Task: Look for space in Tavernes de la Valldigna, Spain from 17th June, 2023 to 21st June, 2023 for 2 adults in price range Rs.7000 to Rs.12000. Place can be private room with 1  bedroom having 2 beds and 1 bathroom. Property type can be house, flat, guest house. Amenities needed are: wifi. Booking option can be shelf check-in. Required host language is English.
Action: Mouse moved to (298, 159)
Screenshot: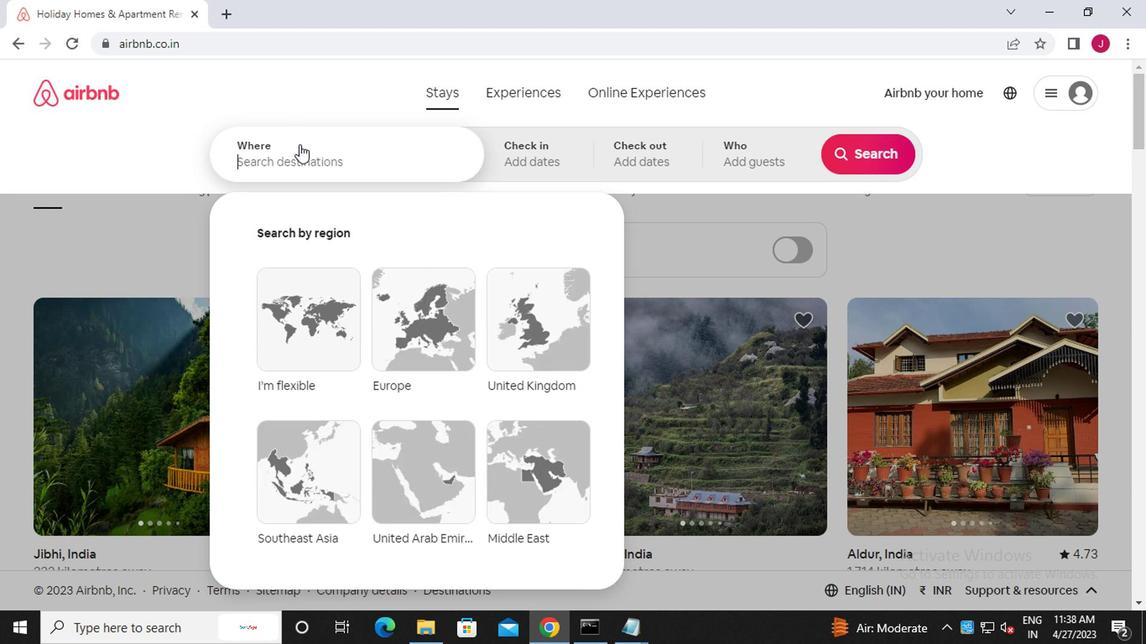 
Action: Mouse pressed left at (298, 159)
Screenshot: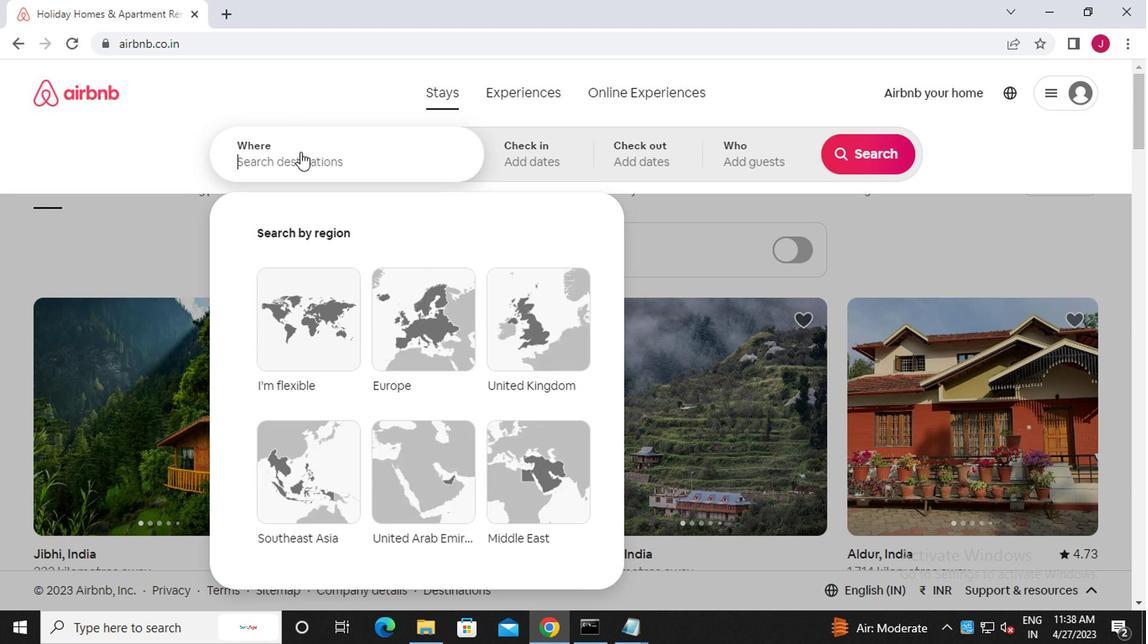 
Action: Mouse moved to (299, 160)
Screenshot: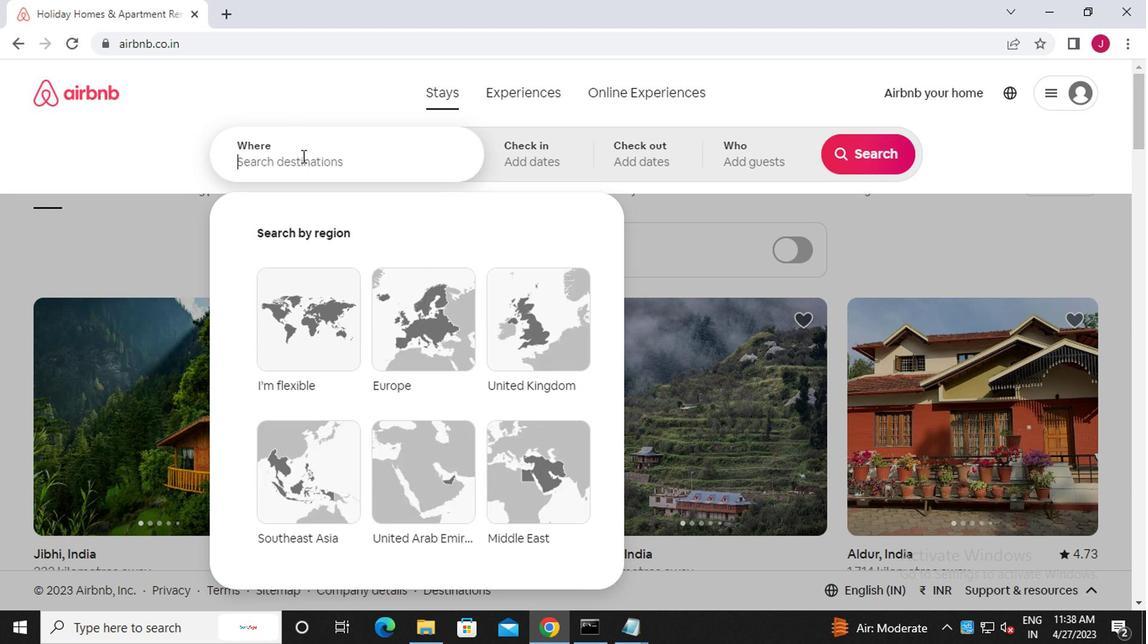 
Action: Key pressed t<Key.caps_lock>avernes<Key.space>de<Key.space><Key.caps_lock>l<Key.caps_lock>a<Key.space>v<Key.caps_lock>alldigna
Screenshot: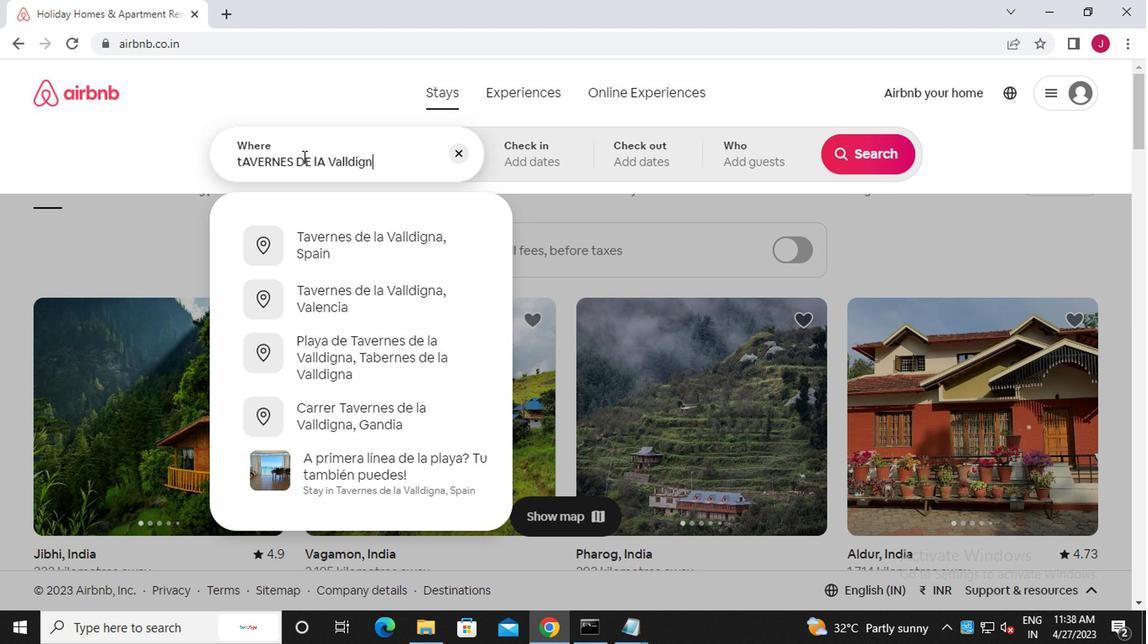 
Action: Mouse moved to (360, 292)
Screenshot: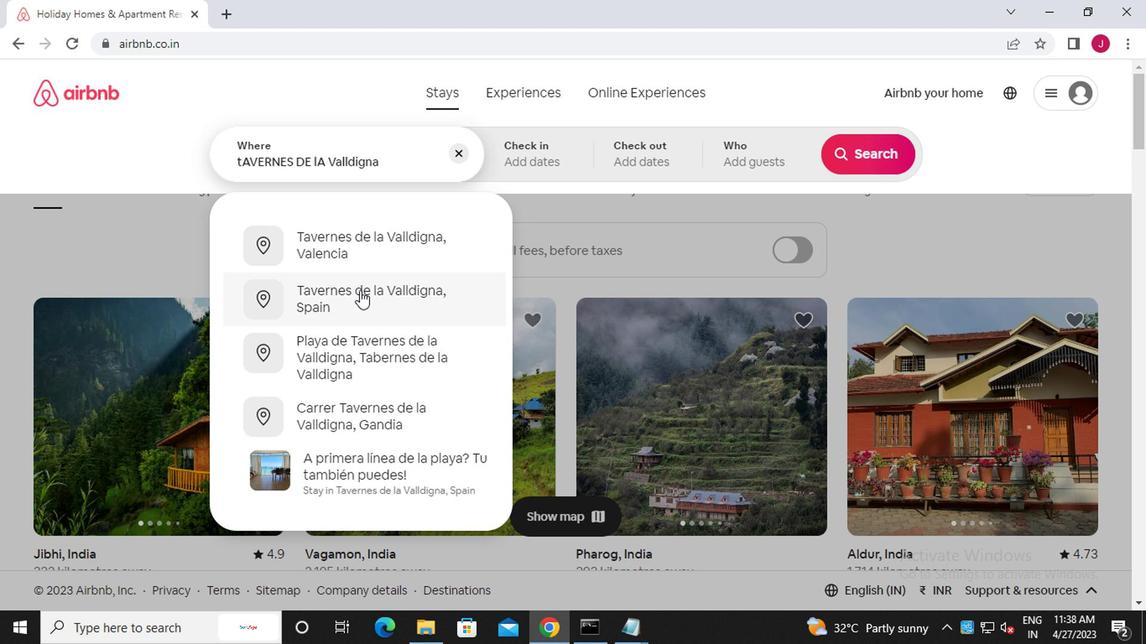 
Action: Mouse pressed left at (360, 292)
Screenshot: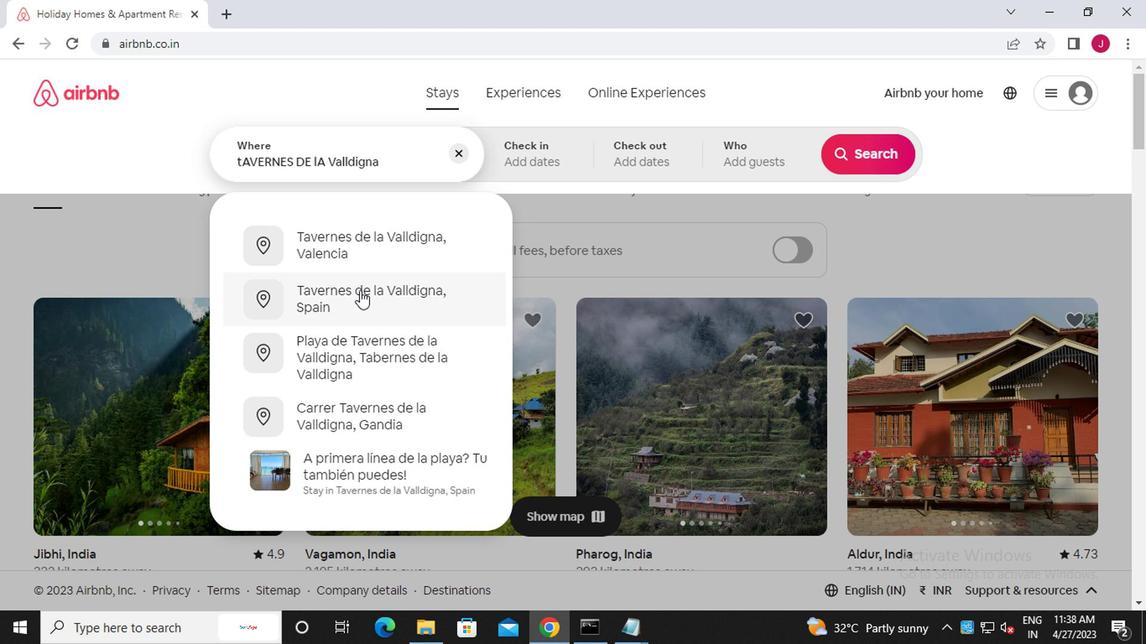 
Action: Mouse moved to (859, 293)
Screenshot: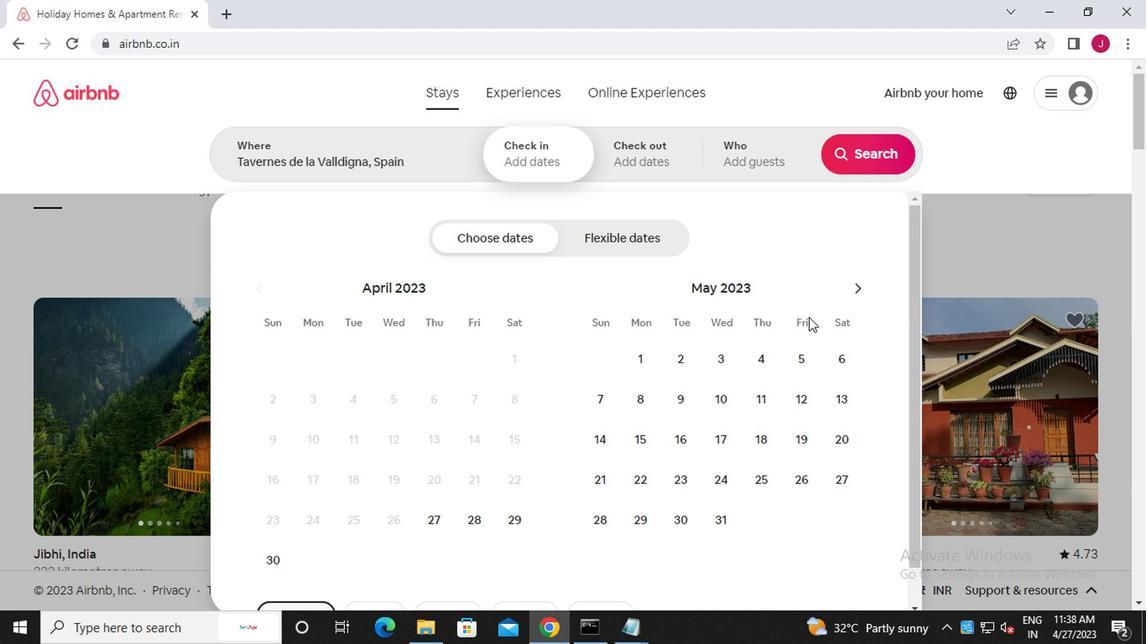 
Action: Mouse pressed left at (859, 293)
Screenshot: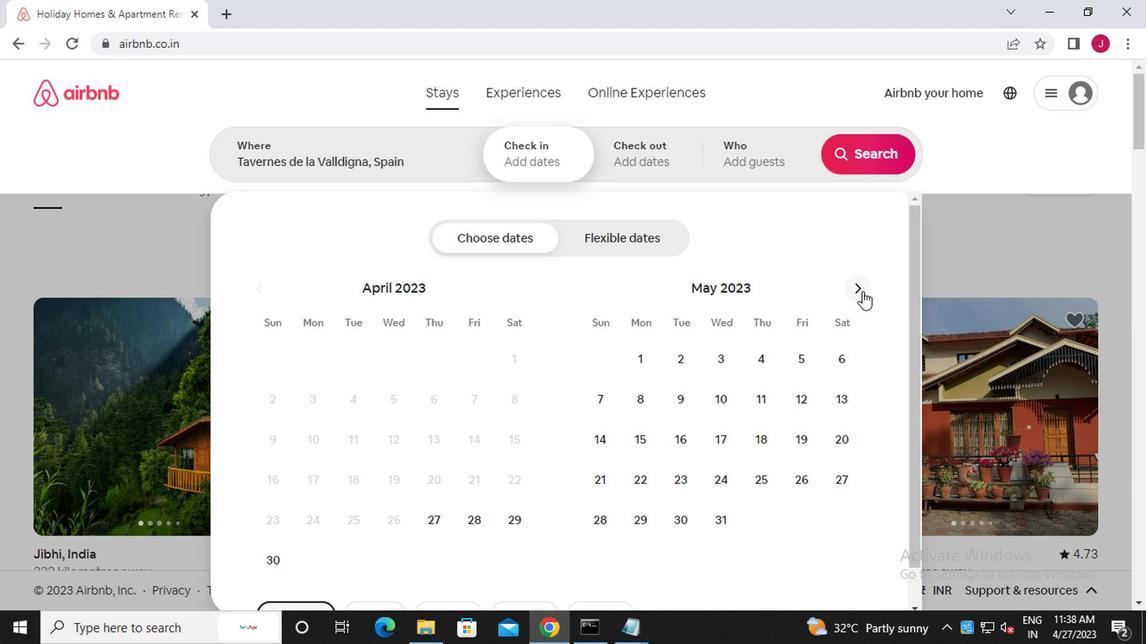 
Action: Mouse moved to (833, 439)
Screenshot: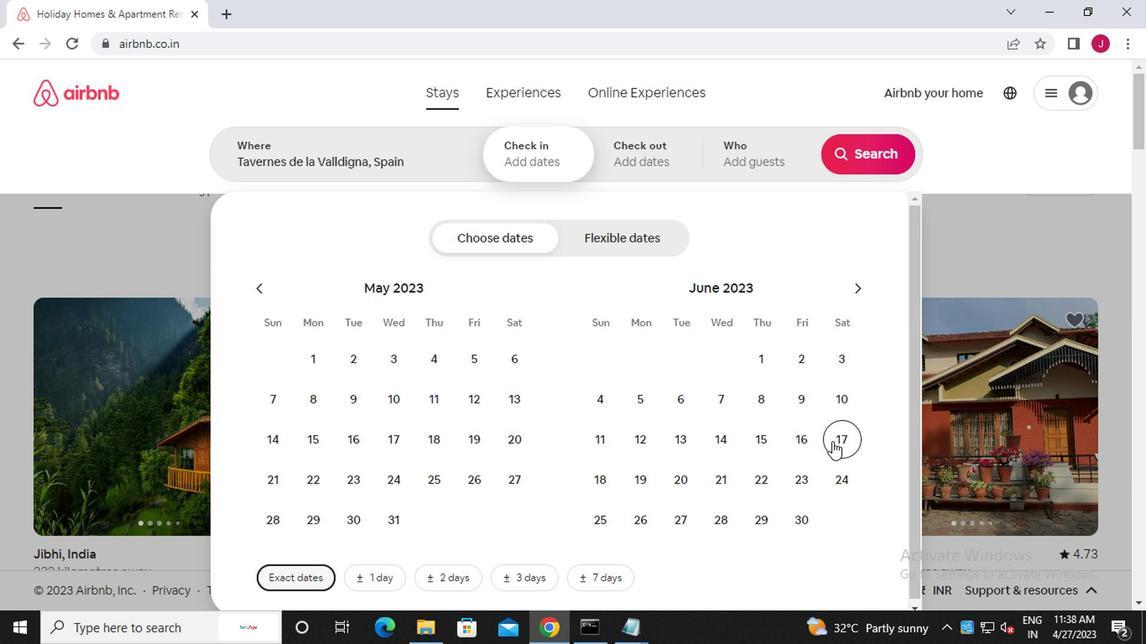 
Action: Mouse pressed left at (833, 439)
Screenshot: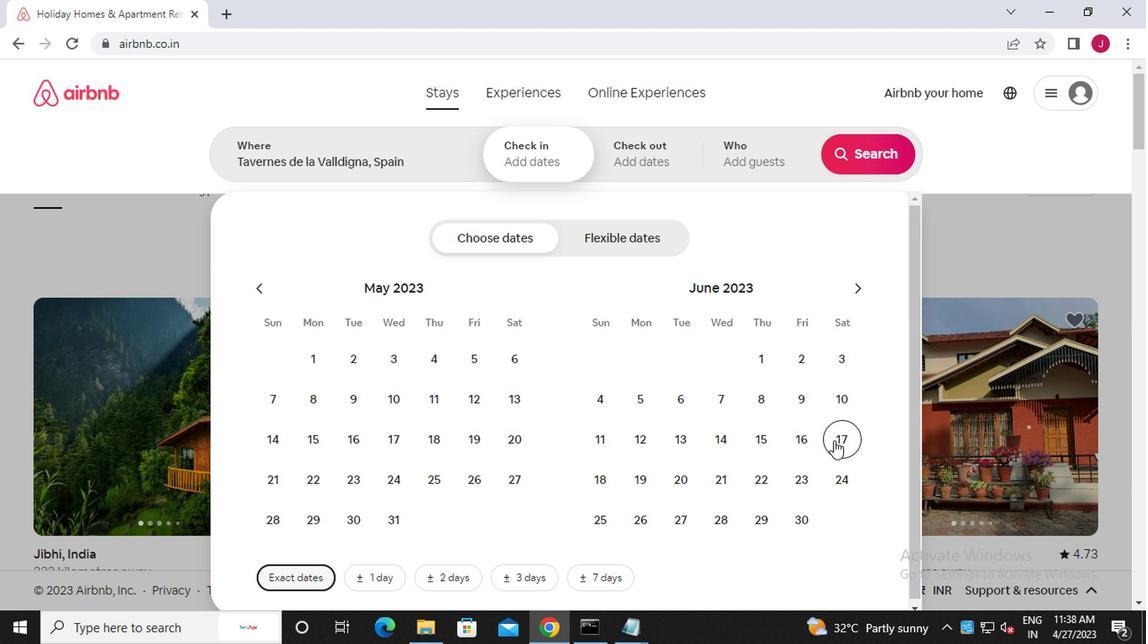 
Action: Mouse moved to (711, 485)
Screenshot: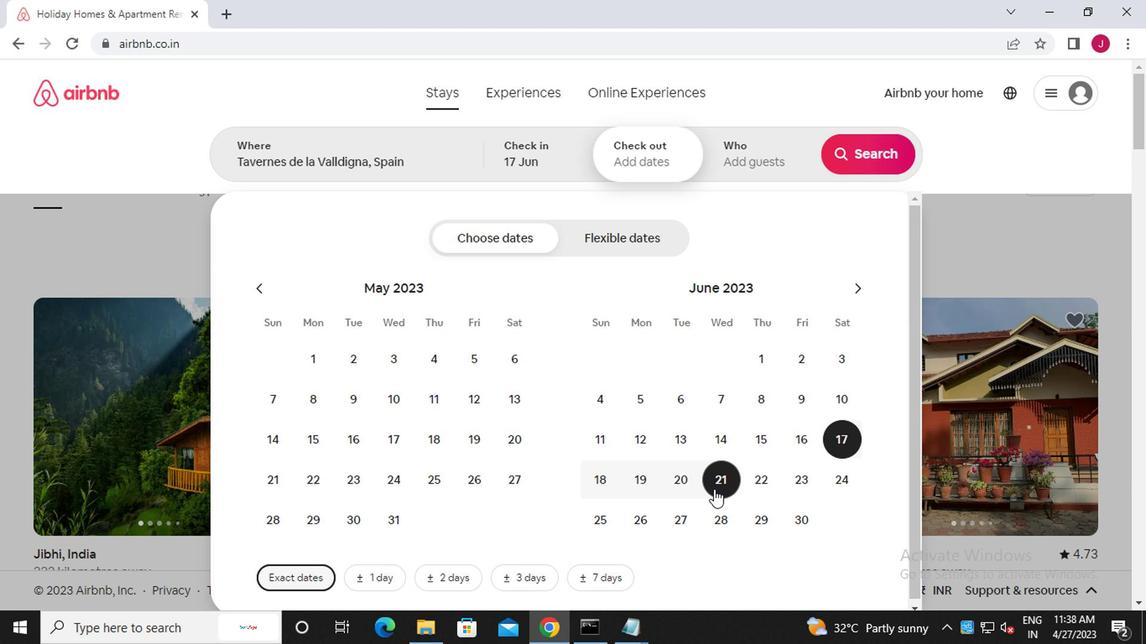 
Action: Mouse pressed left at (711, 485)
Screenshot: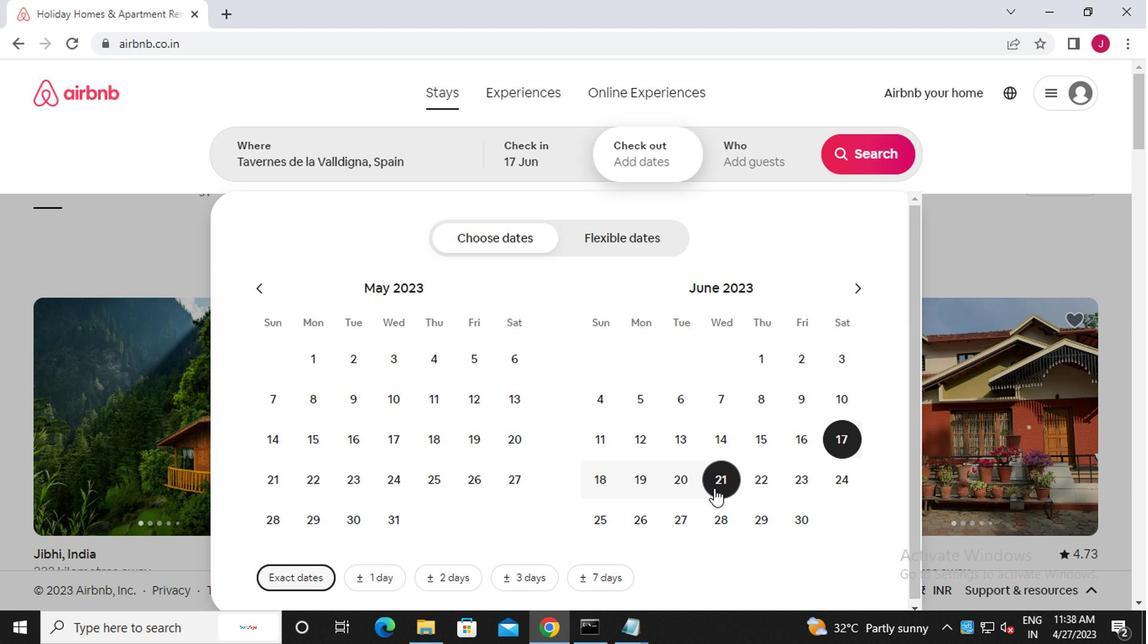 
Action: Mouse moved to (754, 157)
Screenshot: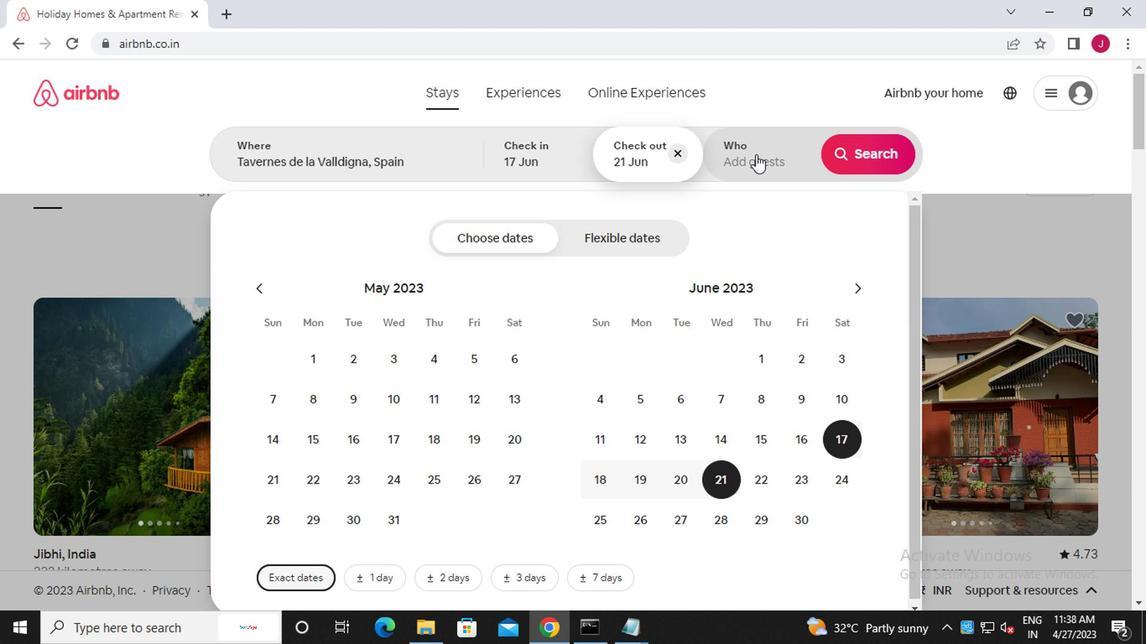 
Action: Mouse pressed left at (754, 157)
Screenshot: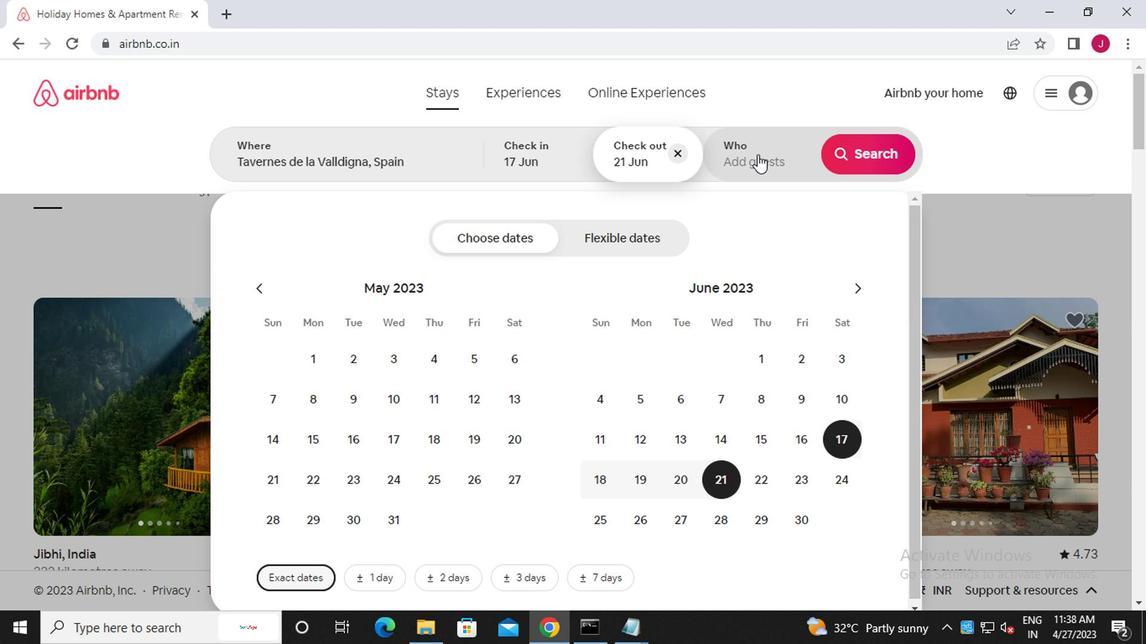 
Action: Mouse moved to (863, 245)
Screenshot: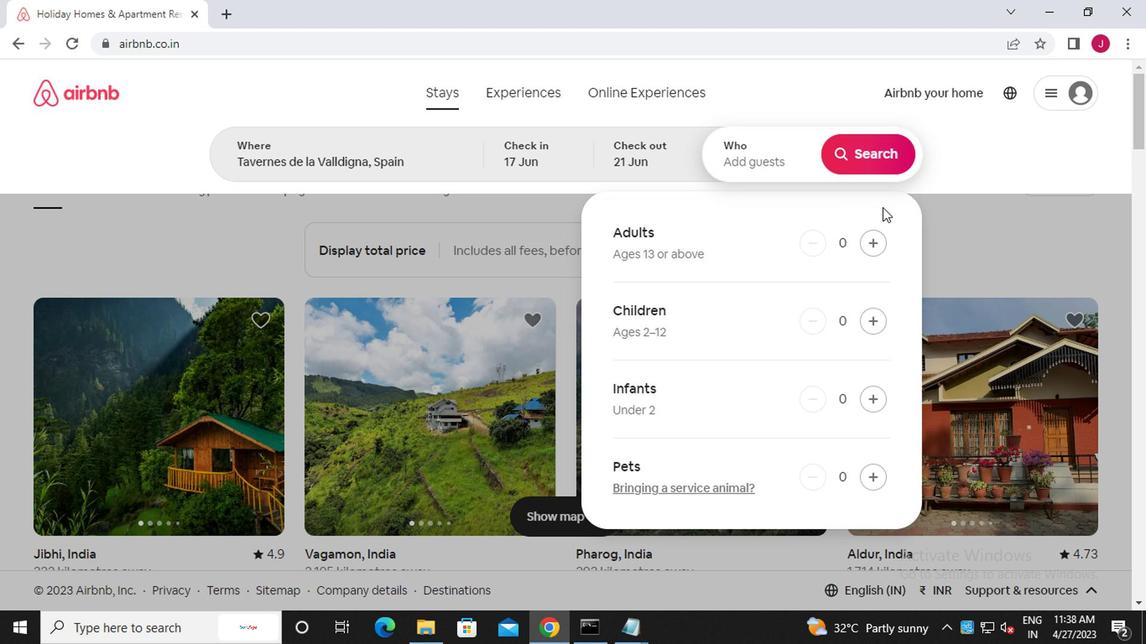 
Action: Mouse pressed left at (863, 245)
Screenshot: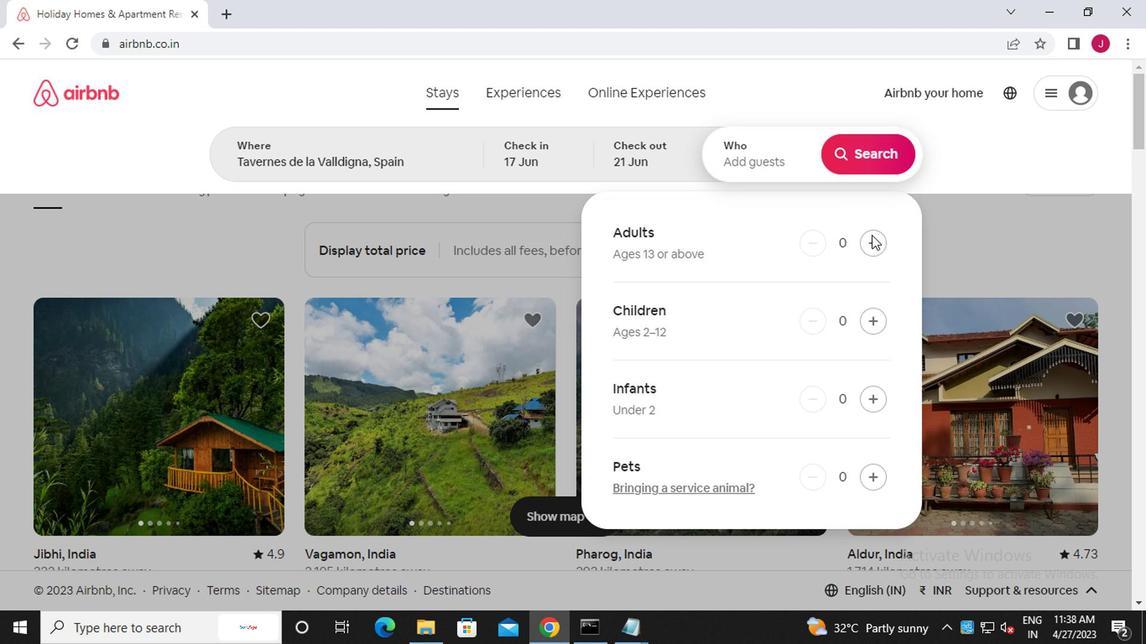 
Action: Mouse moved to (864, 246)
Screenshot: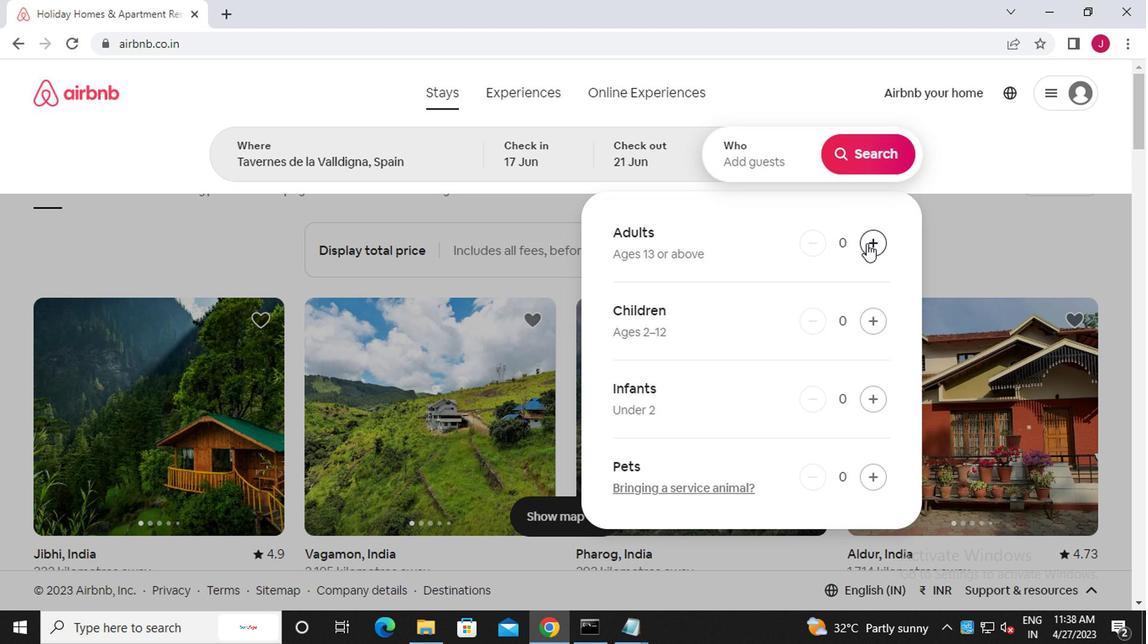 
Action: Mouse pressed left at (864, 246)
Screenshot: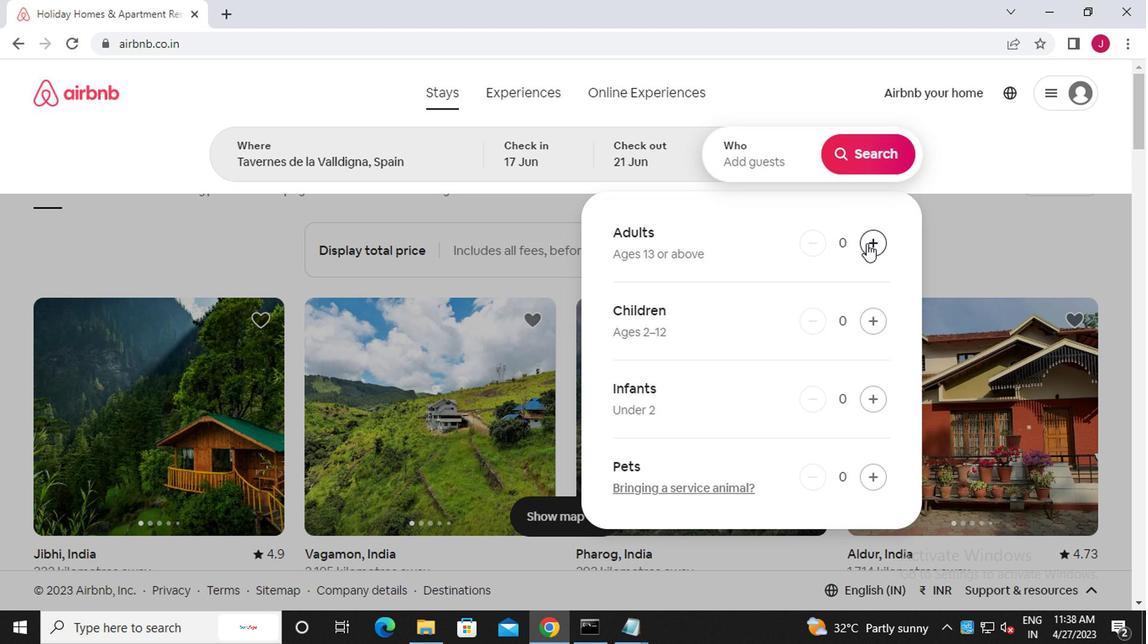 
Action: Mouse moved to (872, 155)
Screenshot: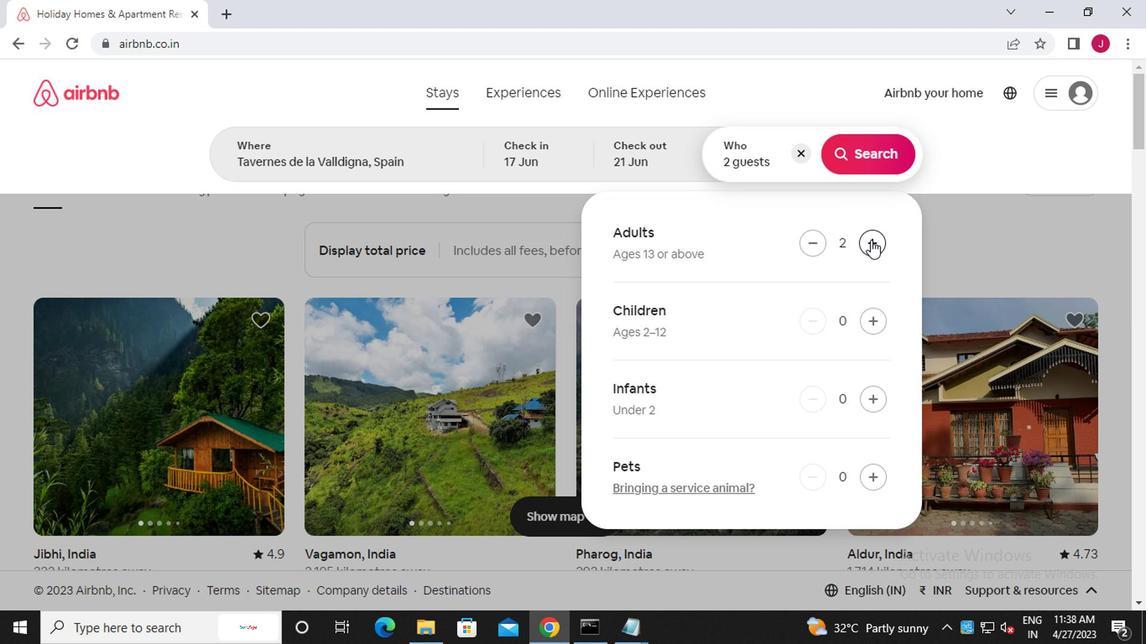 
Action: Mouse pressed left at (872, 155)
Screenshot: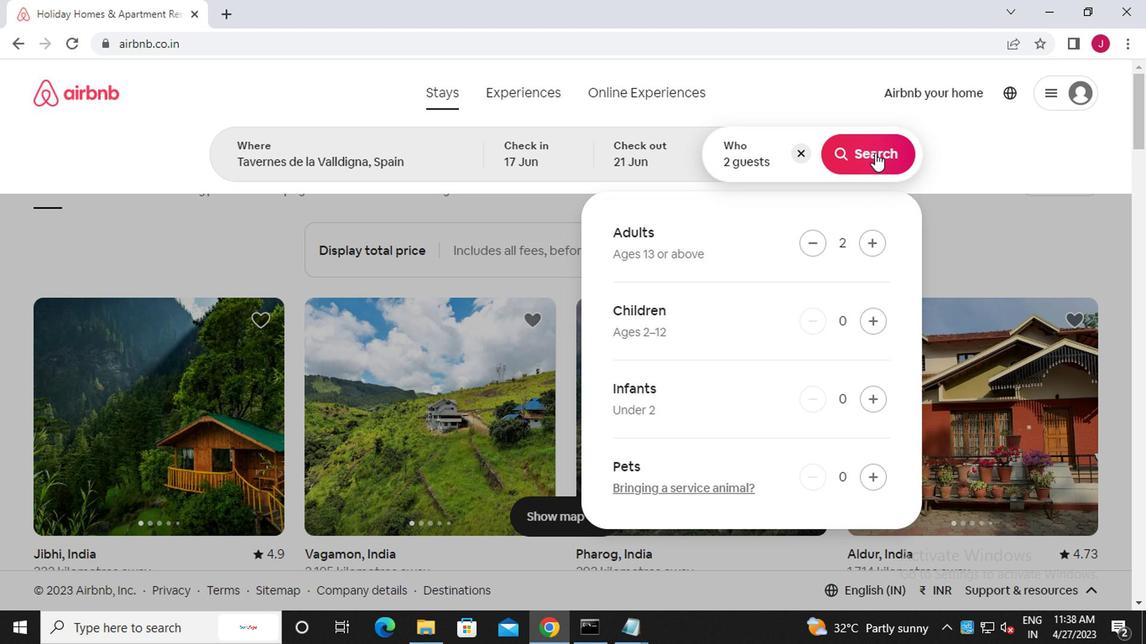 
Action: Mouse moved to (1070, 166)
Screenshot: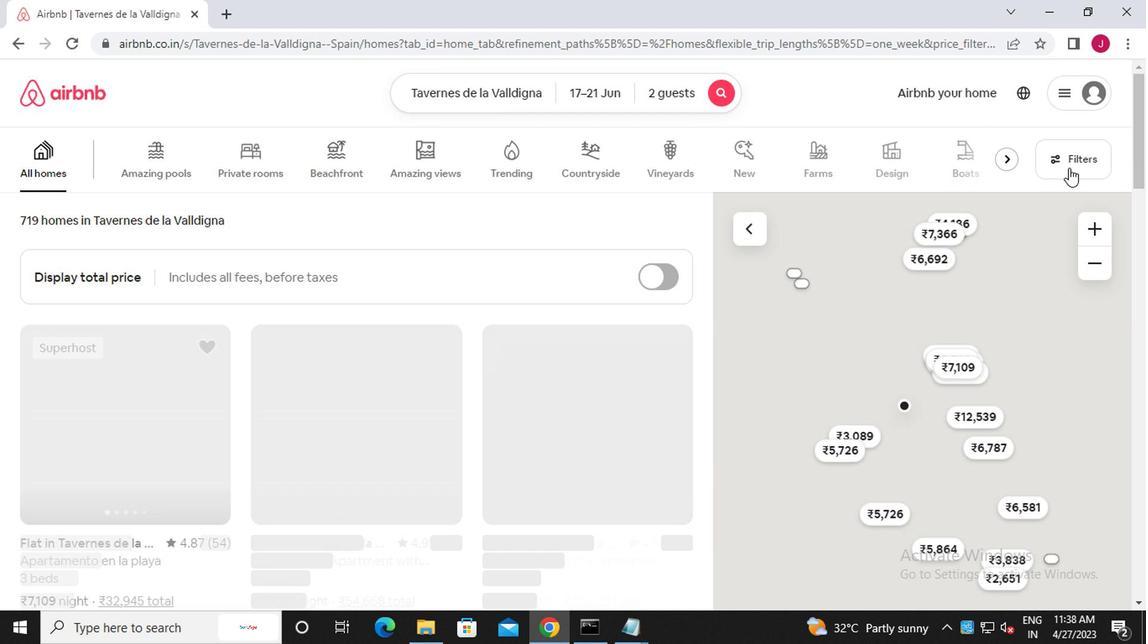 
Action: Mouse pressed left at (1070, 166)
Screenshot: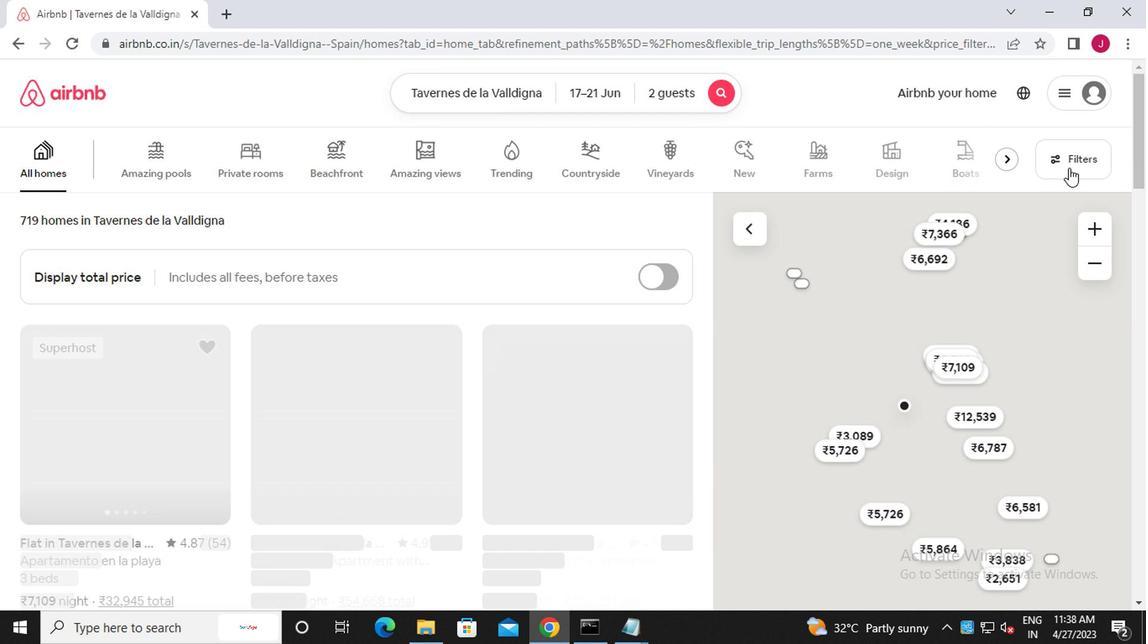 
Action: Mouse moved to (424, 370)
Screenshot: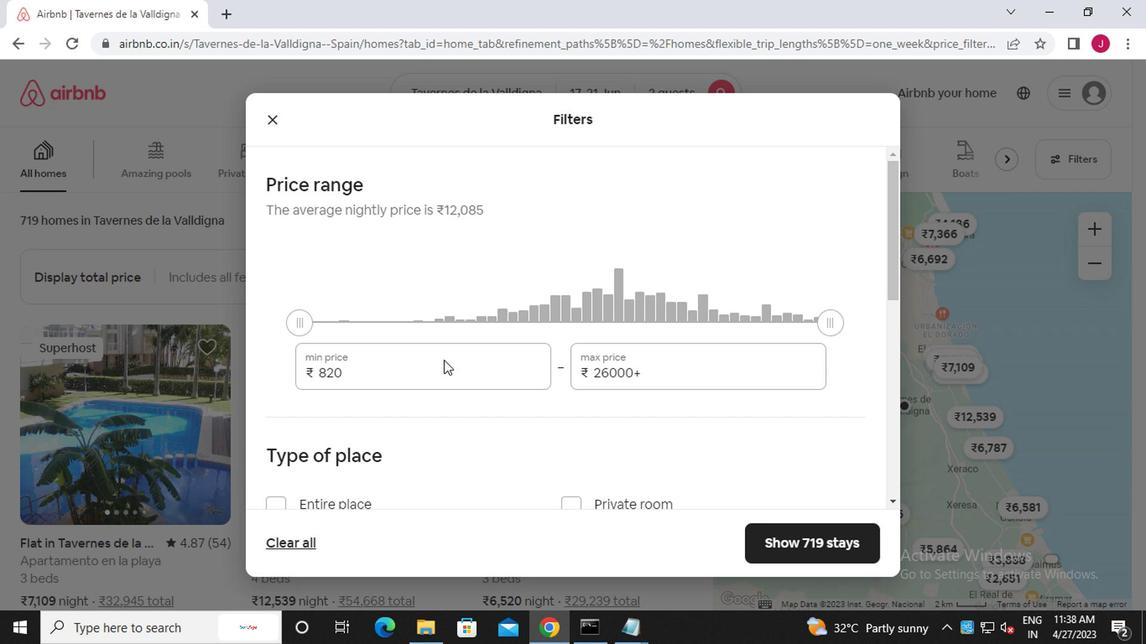 
Action: Mouse pressed left at (424, 370)
Screenshot: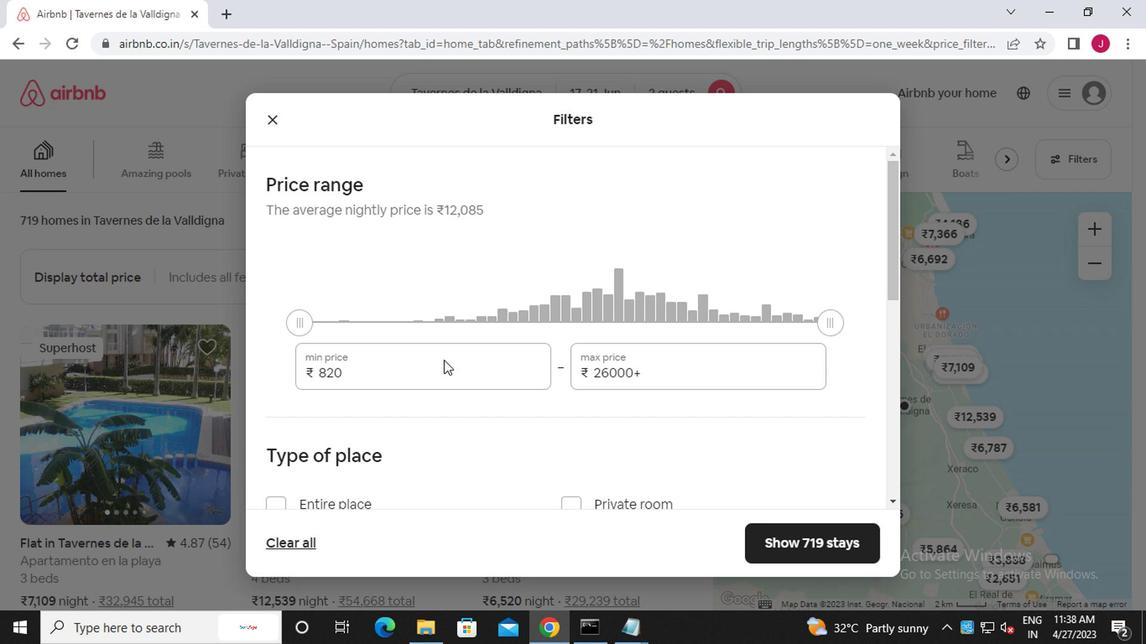 
Action: Mouse moved to (423, 371)
Screenshot: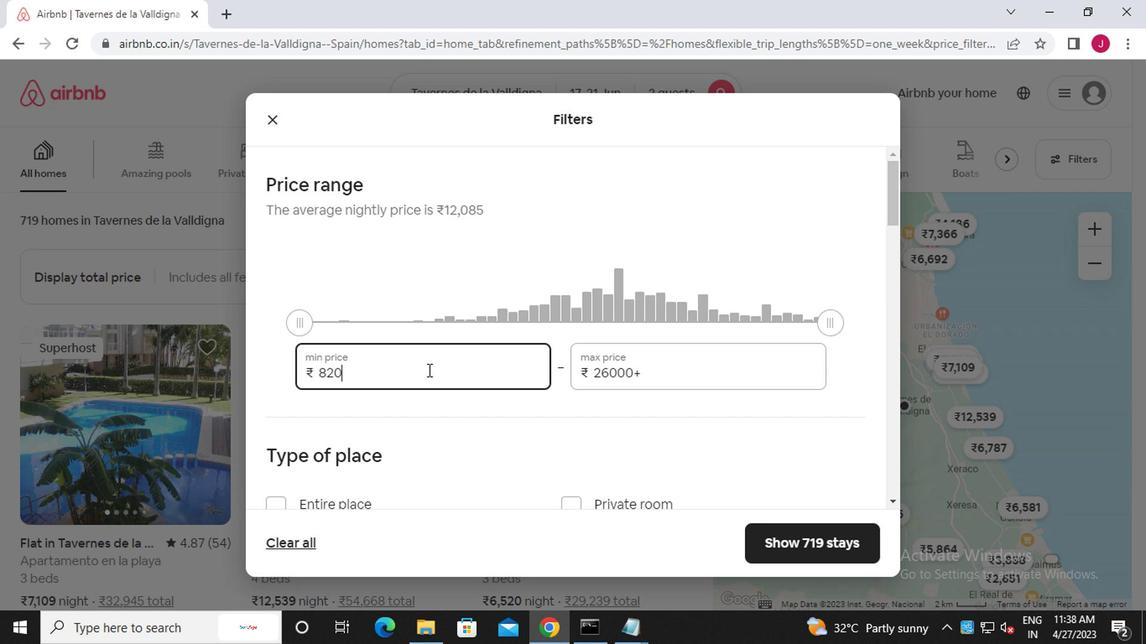
Action: Key pressed <Key.backspace><Key.backspace><Key.backspace><<103>><<96>><<96>><<96>>
Screenshot: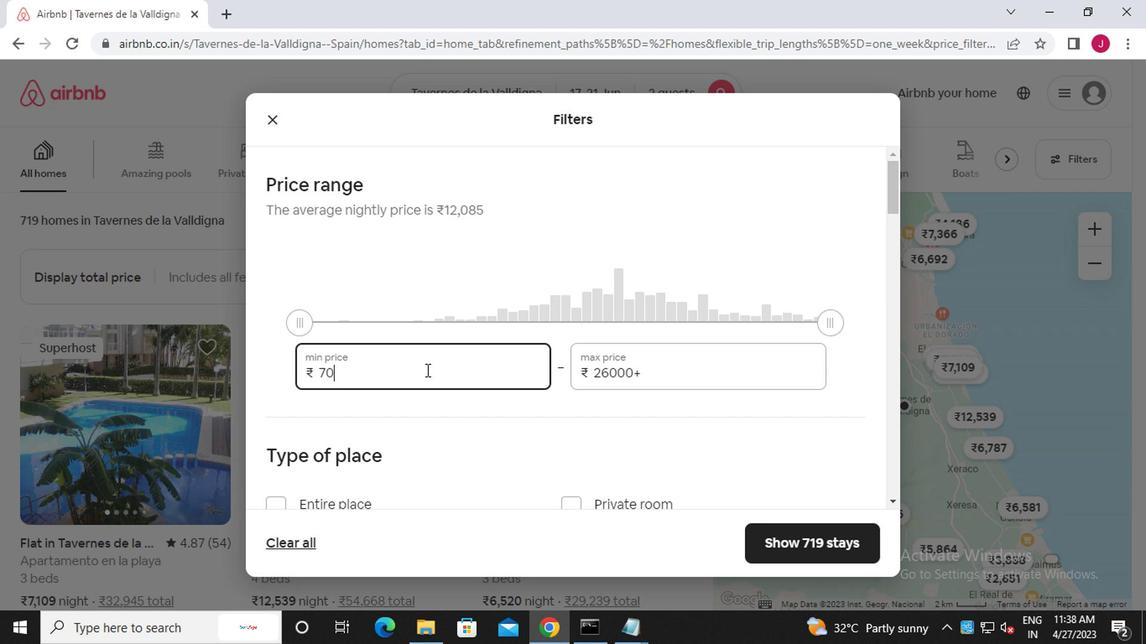 
Action: Mouse moved to (682, 366)
Screenshot: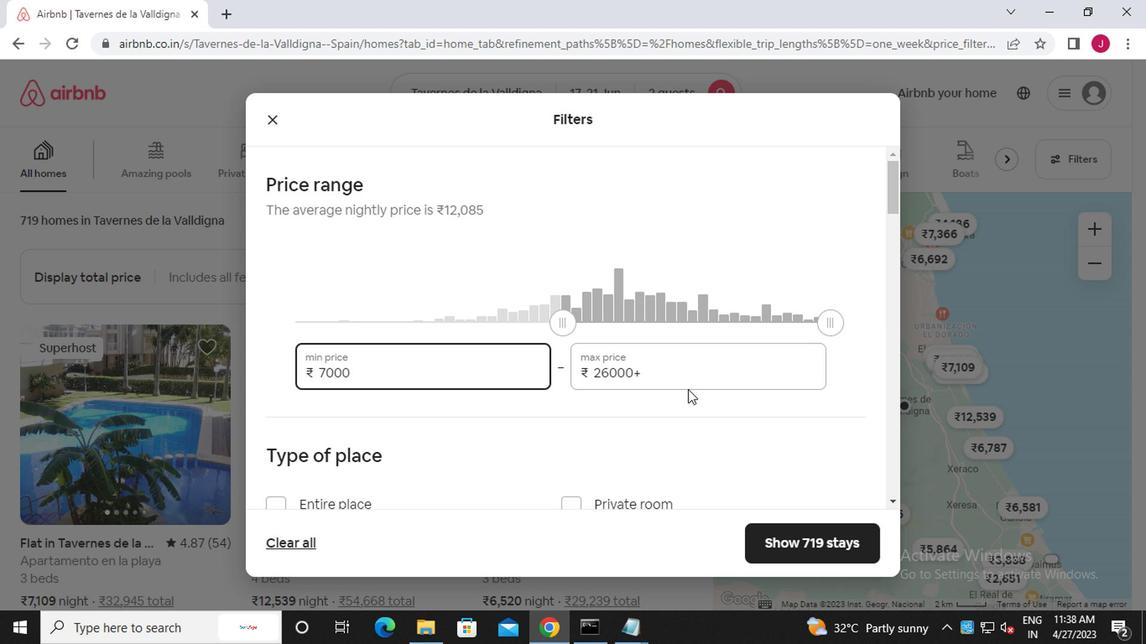 
Action: Mouse pressed left at (682, 366)
Screenshot: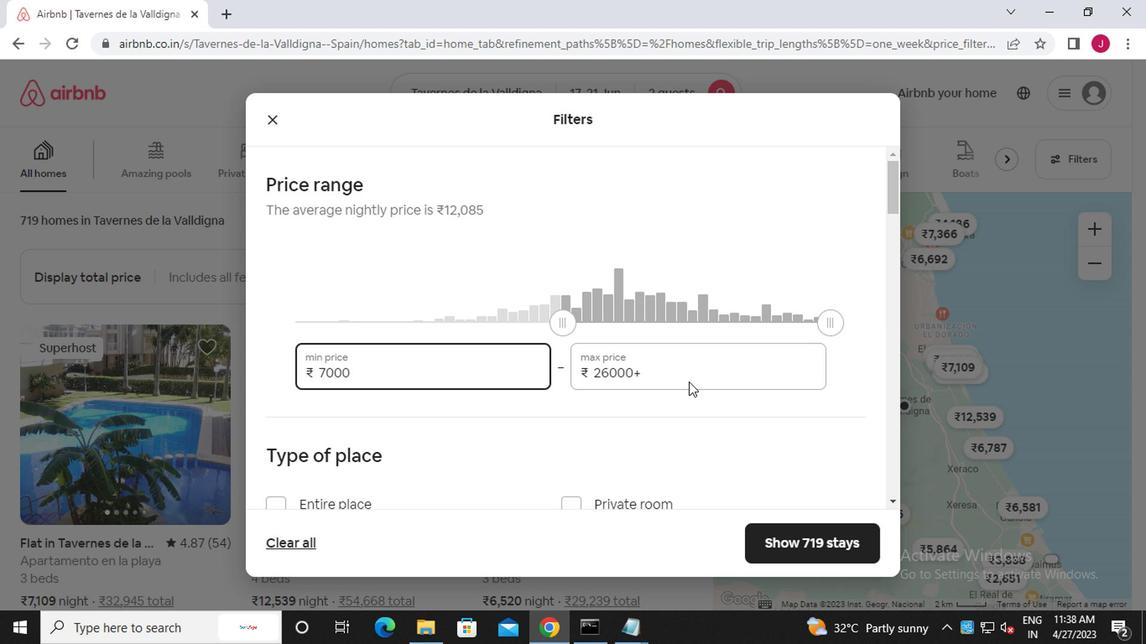 
Action: Key pressed <Key.backspace><Key.backspace><Key.backspace><Key.backspace><Key.backspace><Key.backspace><Key.backspace><Key.backspace><Key.backspace><Key.backspace><Key.backspace><Key.backspace><Key.backspace><<97>><<98>><<96>><<96>><<96>>
Screenshot: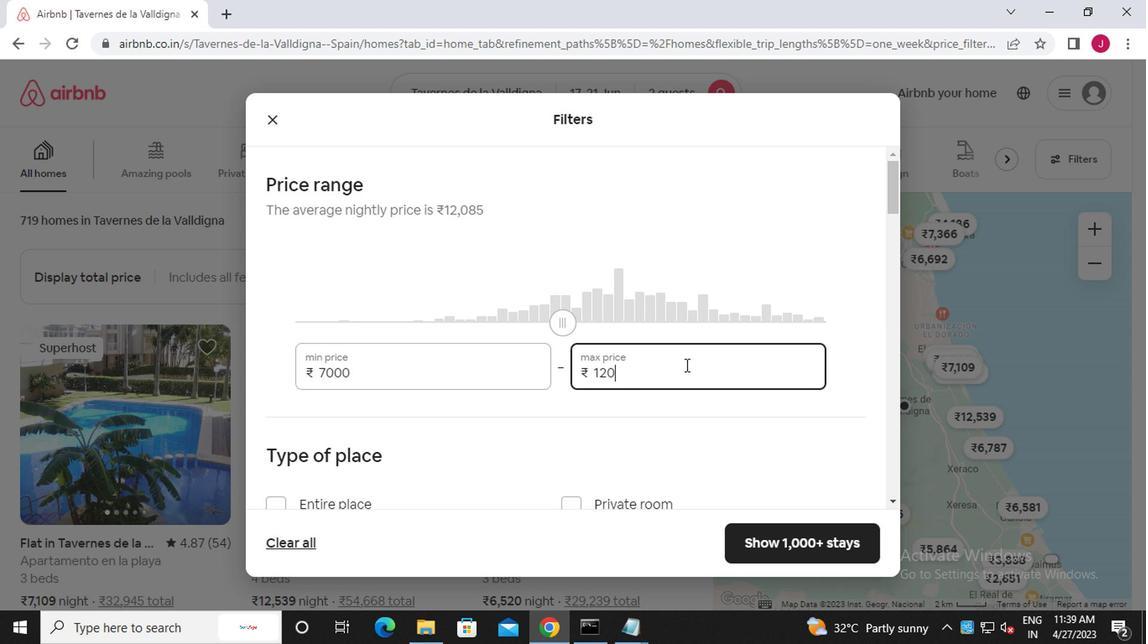 
Action: Mouse scrolled (682, 365) with delta (0, 0)
Screenshot: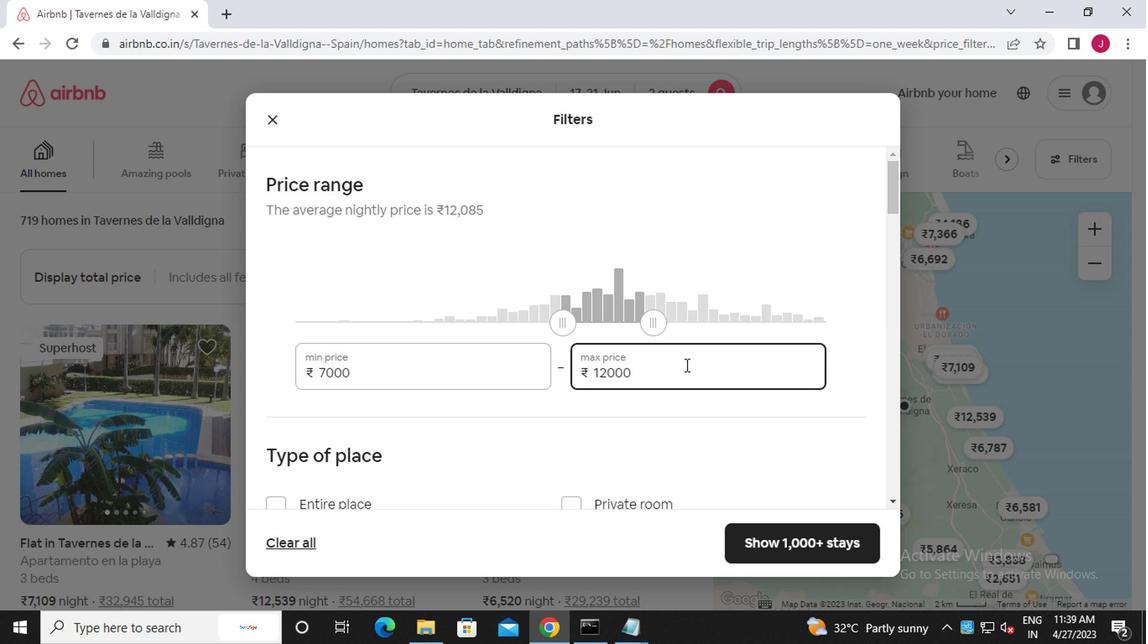 
Action: Mouse scrolled (682, 365) with delta (0, 0)
Screenshot: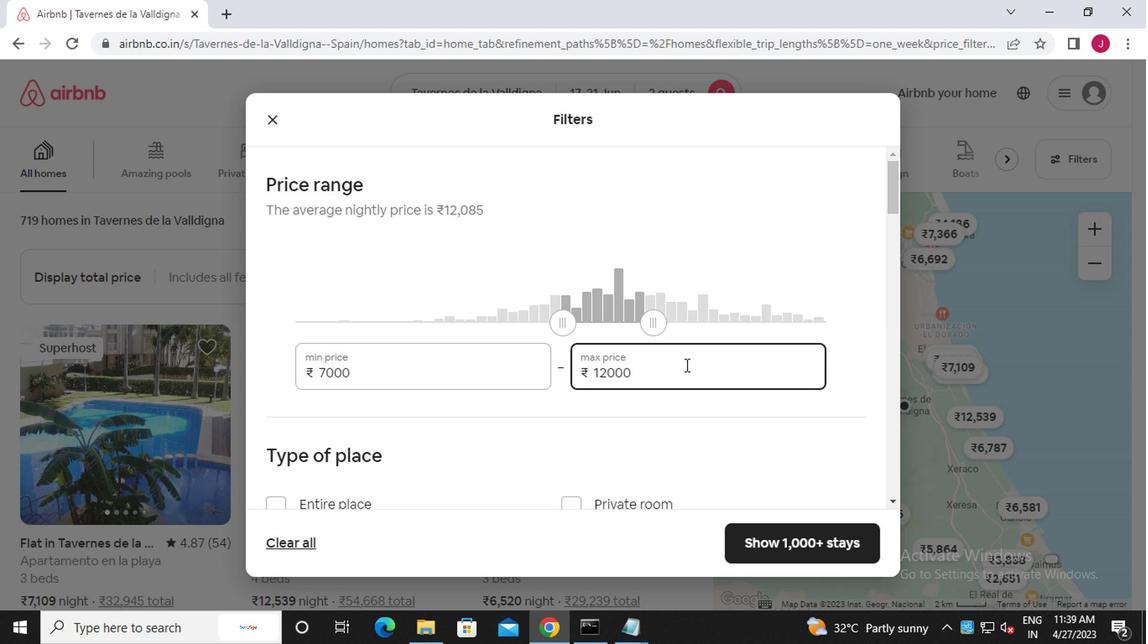 
Action: Mouse scrolled (682, 365) with delta (0, 0)
Screenshot: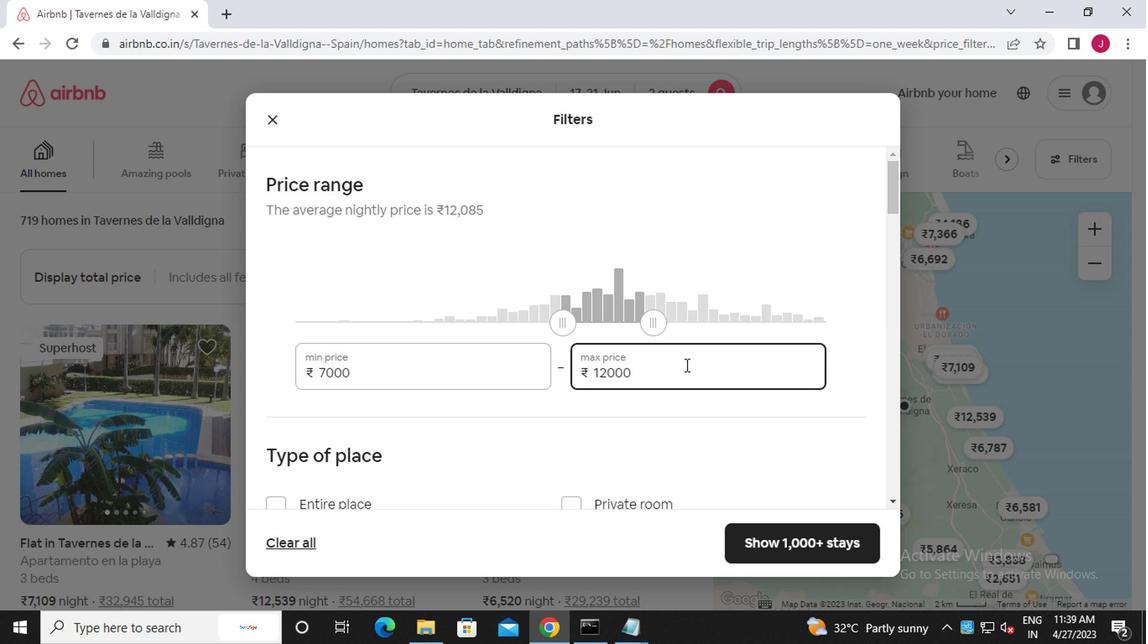 
Action: Mouse moved to (581, 257)
Screenshot: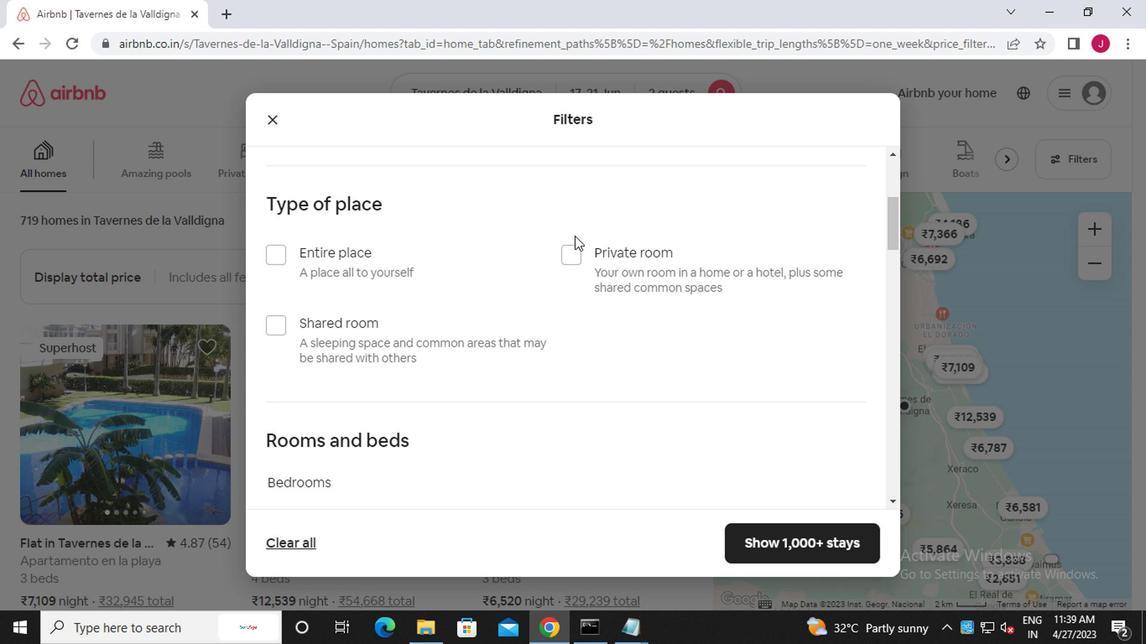 
Action: Mouse pressed left at (581, 257)
Screenshot: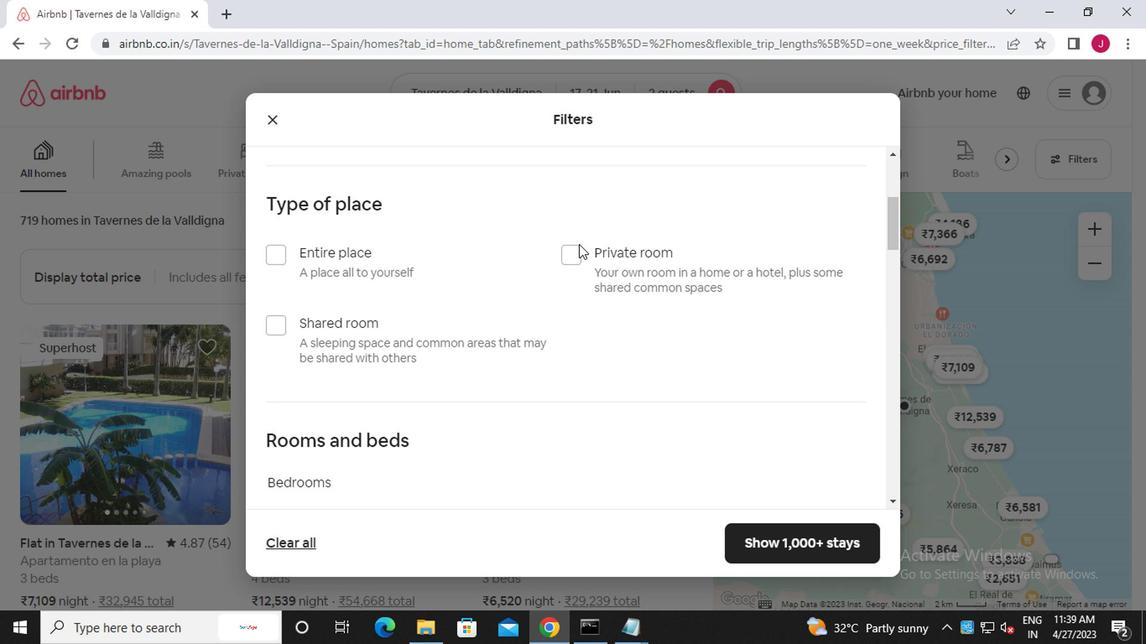 
Action: Mouse moved to (434, 300)
Screenshot: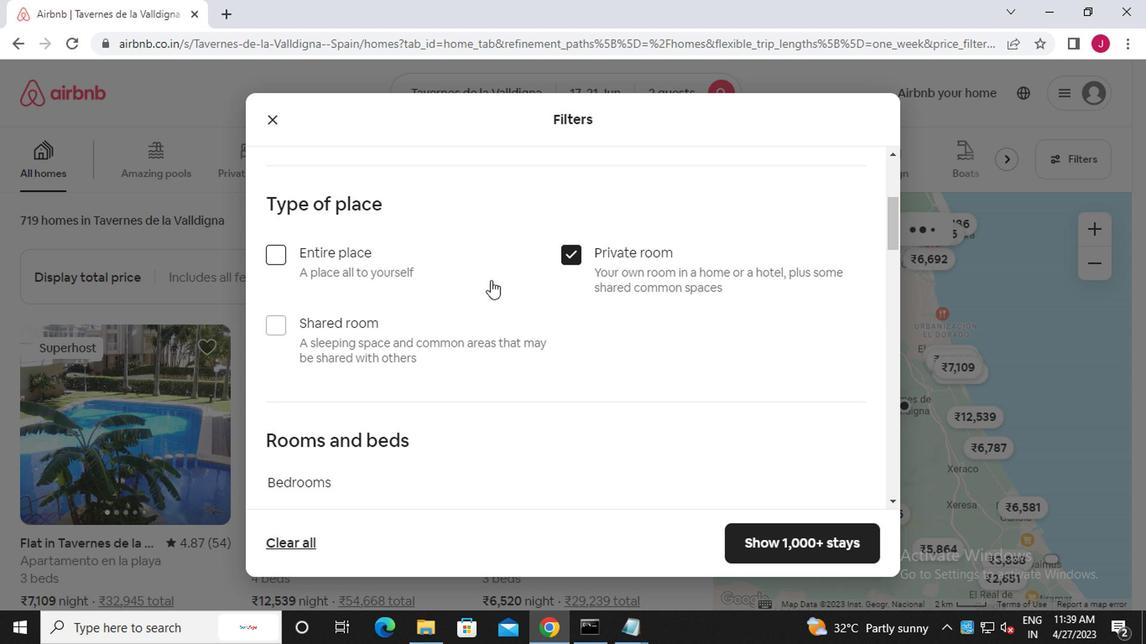 
Action: Mouse scrolled (434, 299) with delta (0, 0)
Screenshot: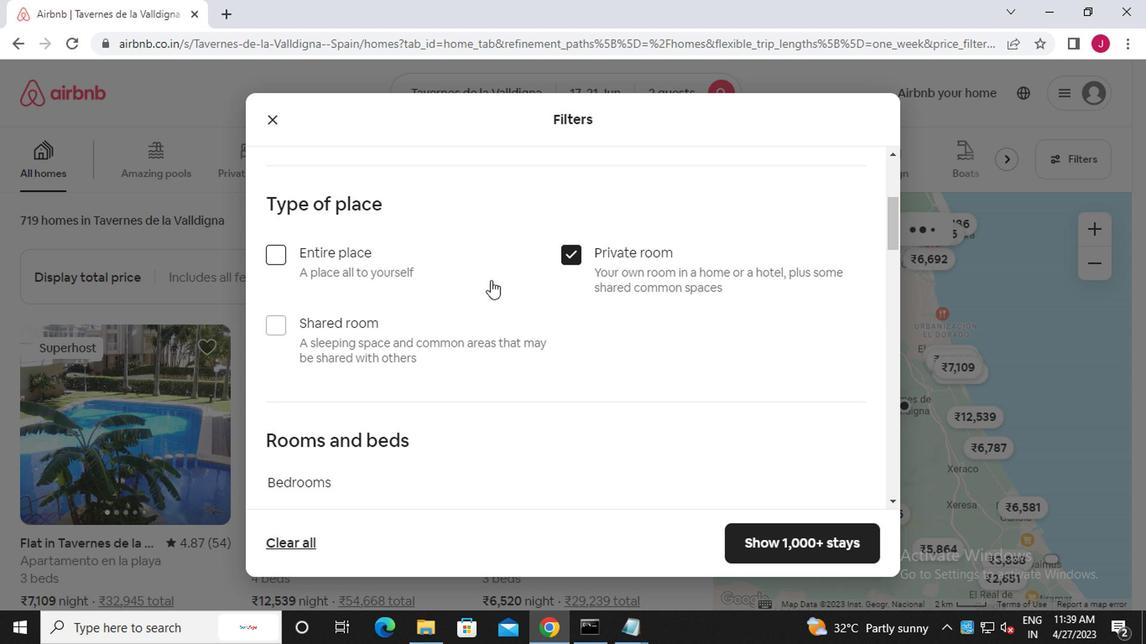 
Action: Mouse moved to (420, 306)
Screenshot: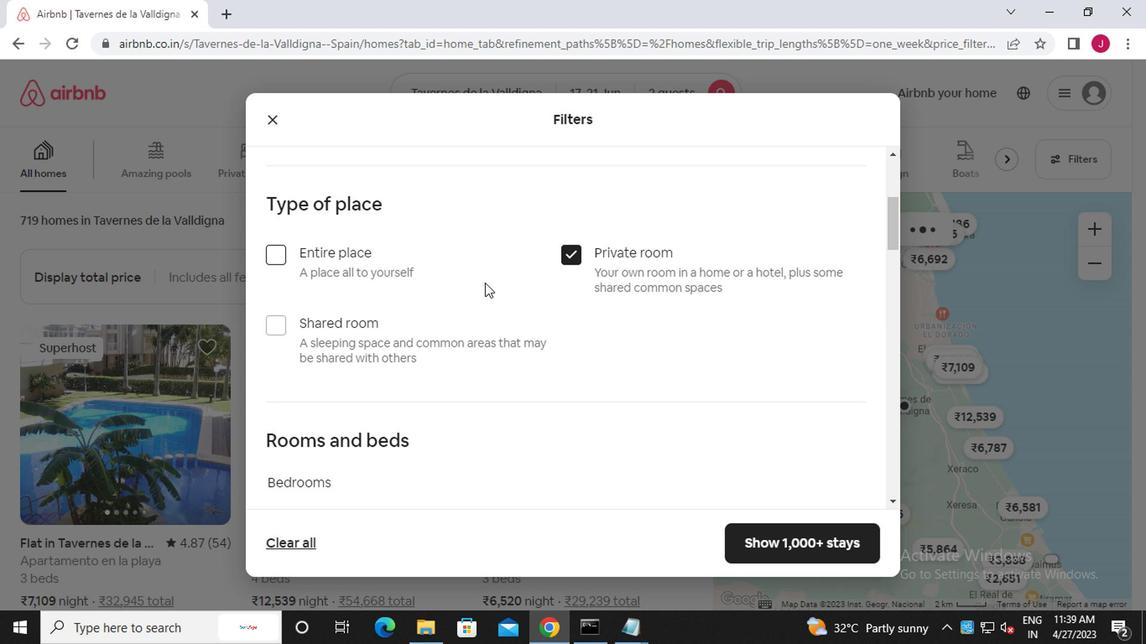 
Action: Mouse scrolled (420, 305) with delta (0, 0)
Screenshot: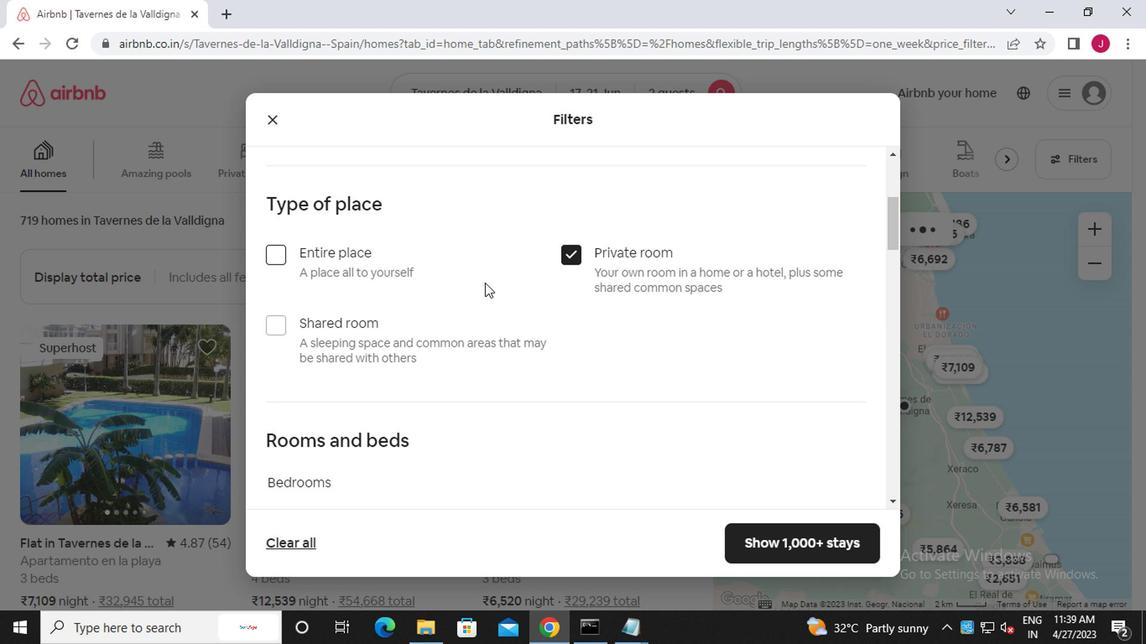 
Action: Mouse moved to (419, 306)
Screenshot: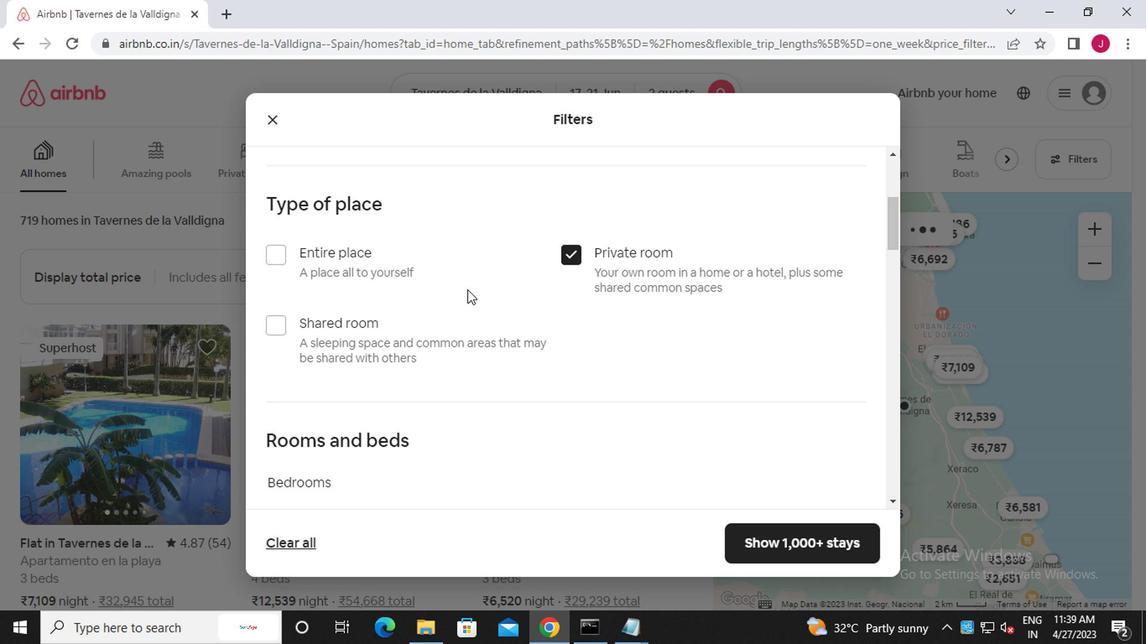 
Action: Mouse scrolled (419, 305) with delta (0, 0)
Screenshot: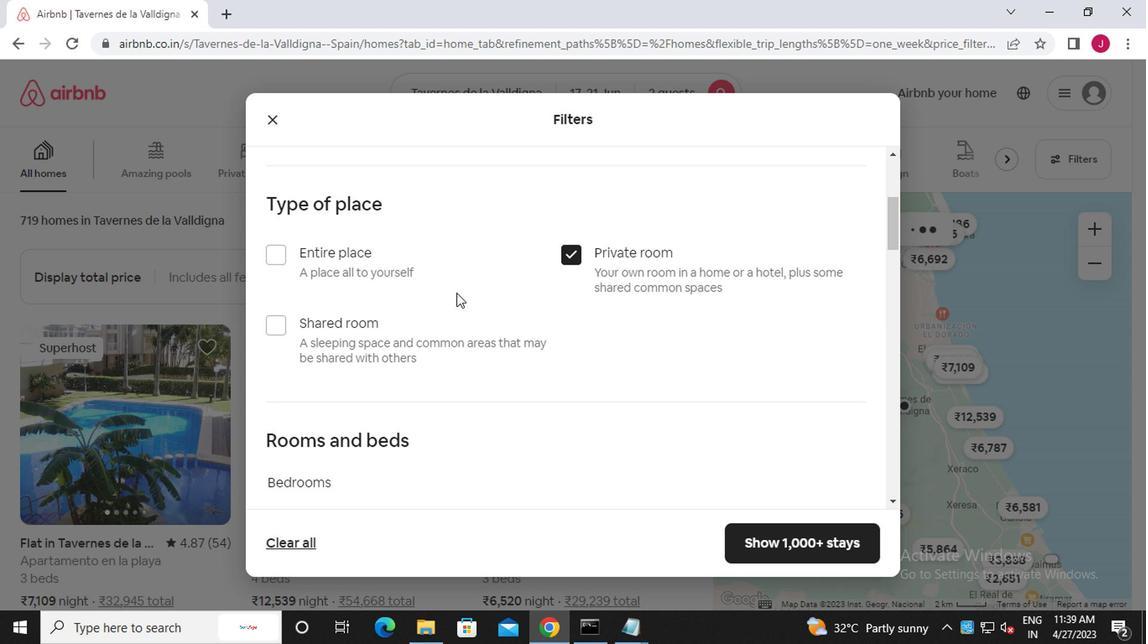 
Action: Mouse moved to (353, 280)
Screenshot: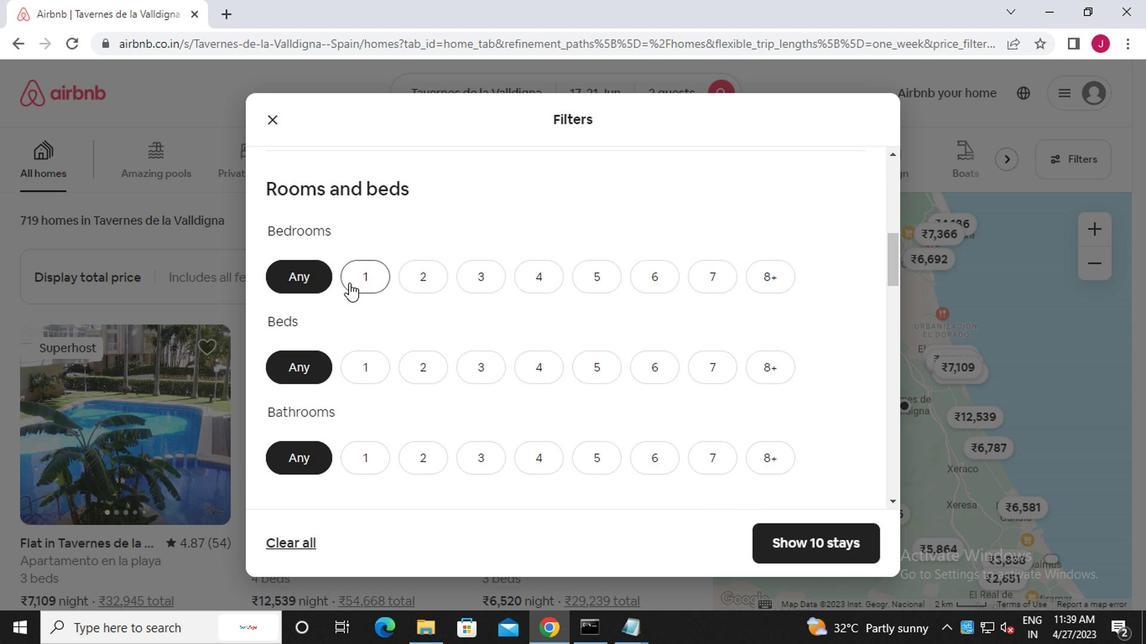 
Action: Mouse pressed left at (353, 280)
Screenshot: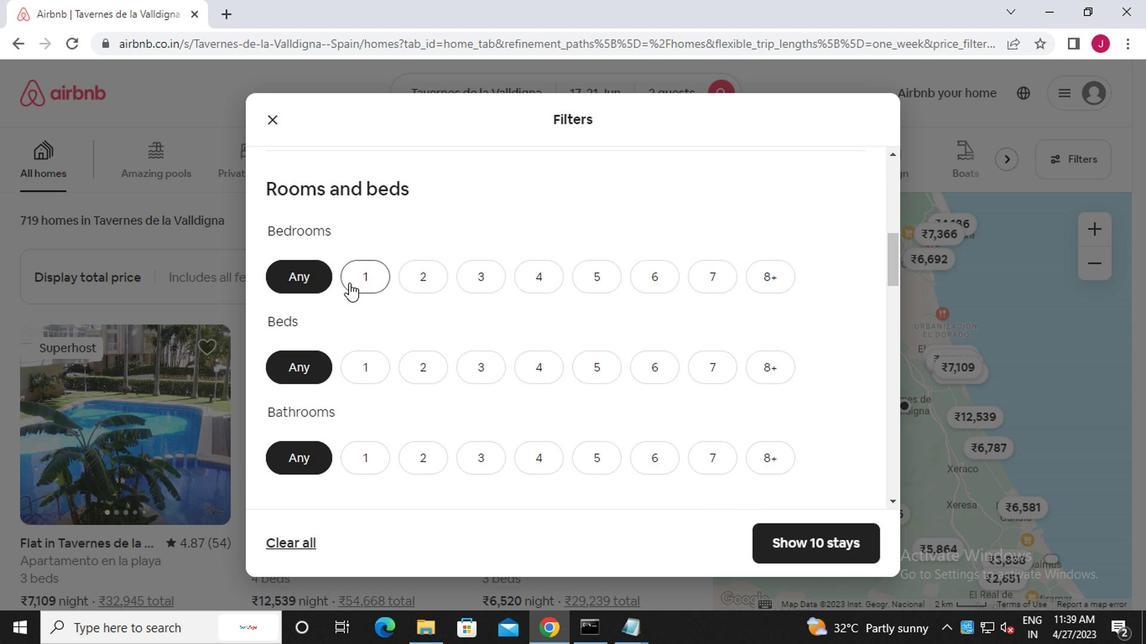 
Action: Mouse moved to (426, 361)
Screenshot: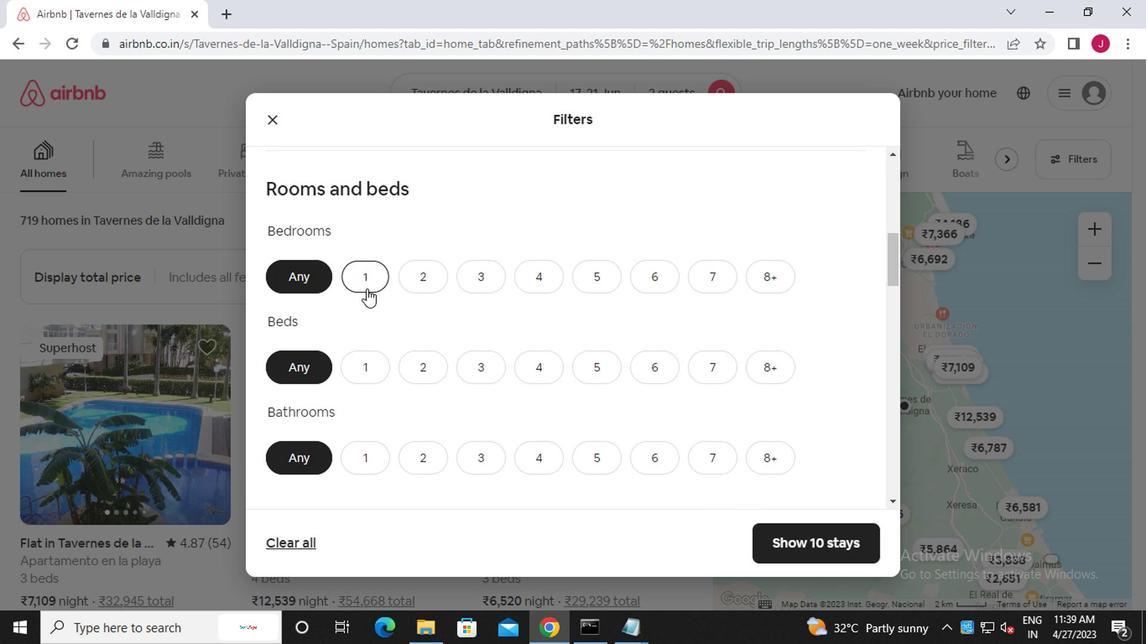 
Action: Mouse pressed left at (426, 361)
Screenshot: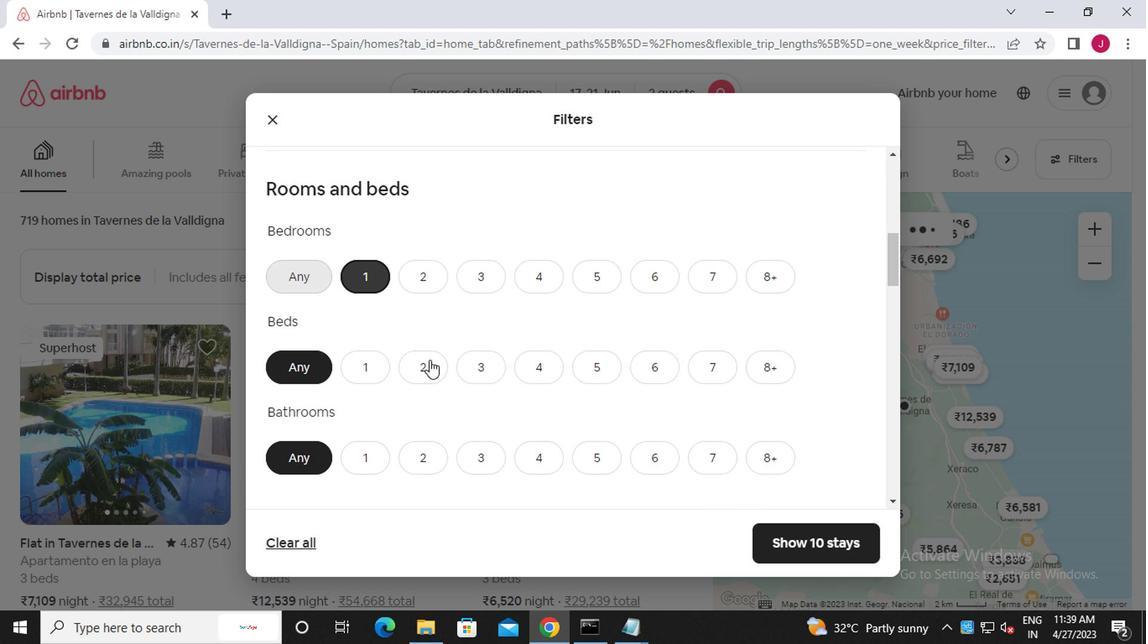 
Action: Mouse moved to (362, 464)
Screenshot: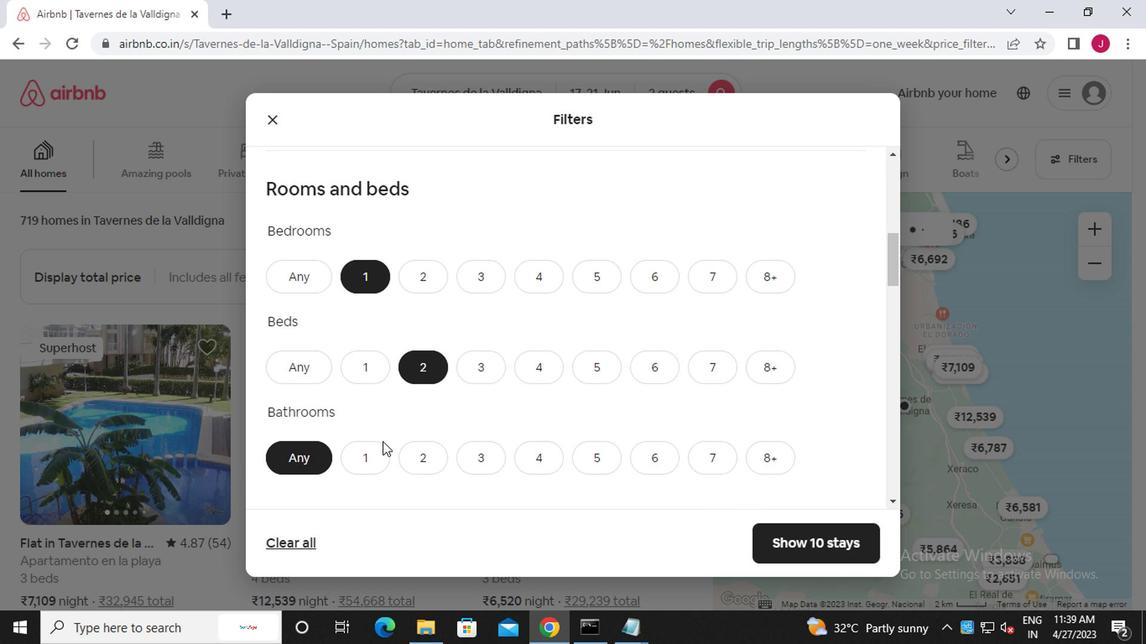 
Action: Mouse pressed left at (362, 464)
Screenshot: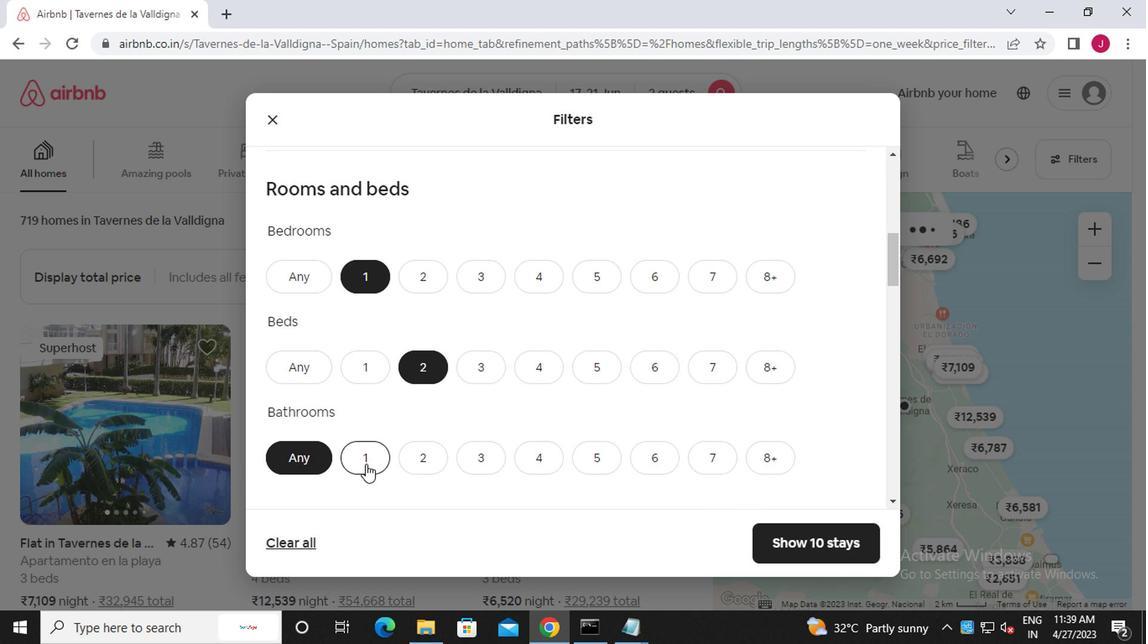 
Action: Mouse moved to (357, 448)
Screenshot: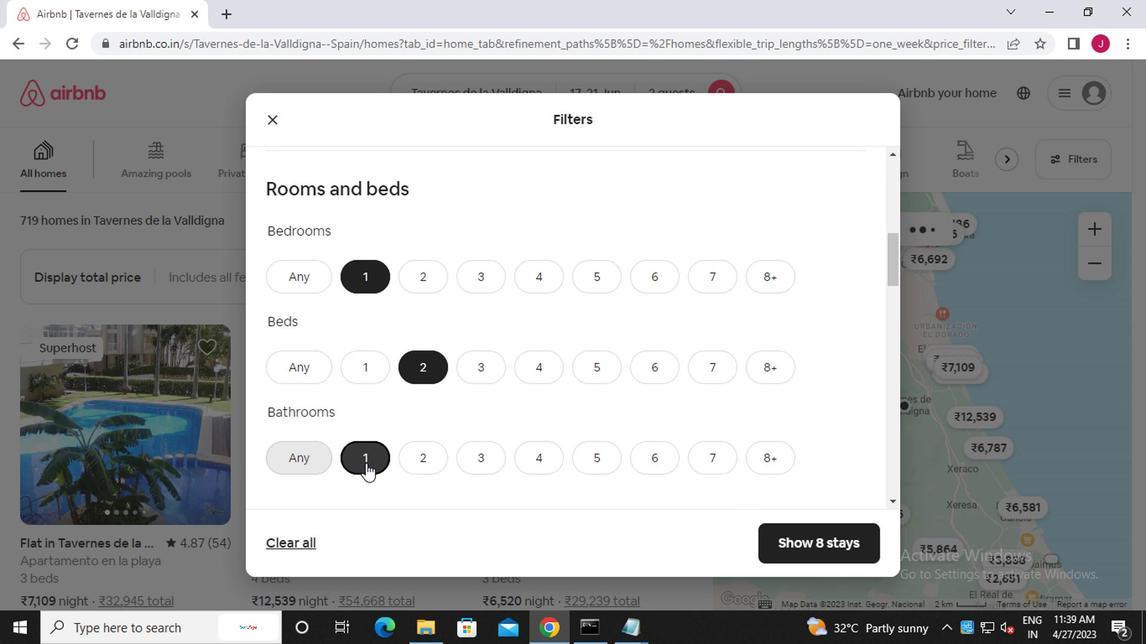 
Action: Mouse scrolled (357, 447) with delta (0, 0)
Screenshot: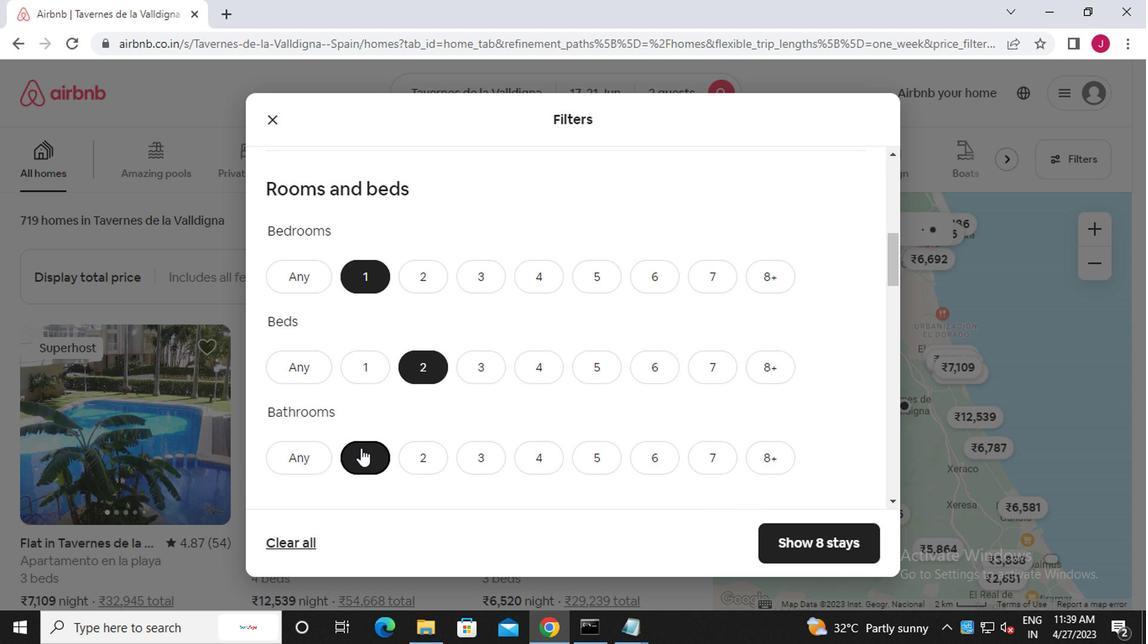 
Action: Mouse scrolled (357, 447) with delta (0, 0)
Screenshot: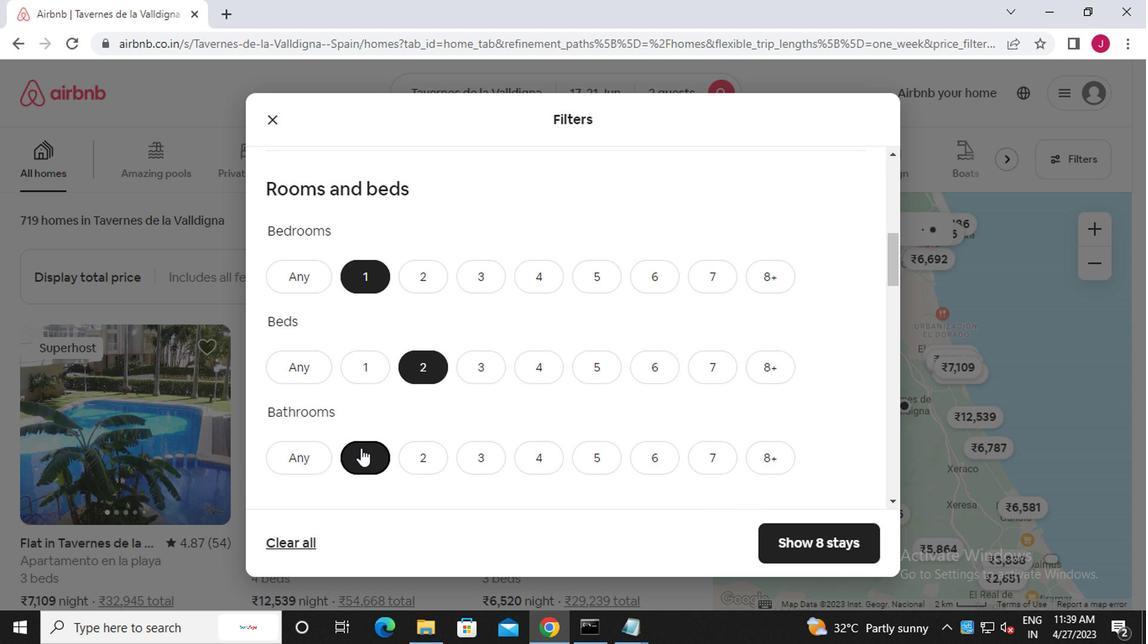 
Action: Mouse scrolled (357, 447) with delta (0, 0)
Screenshot: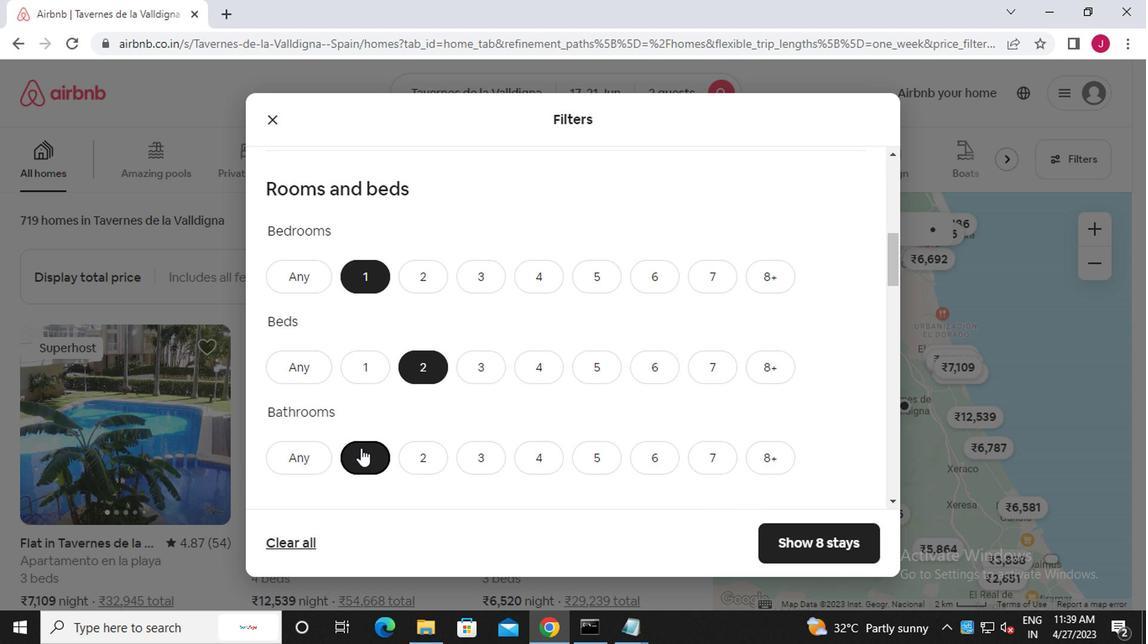 
Action: Mouse moved to (340, 407)
Screenshot: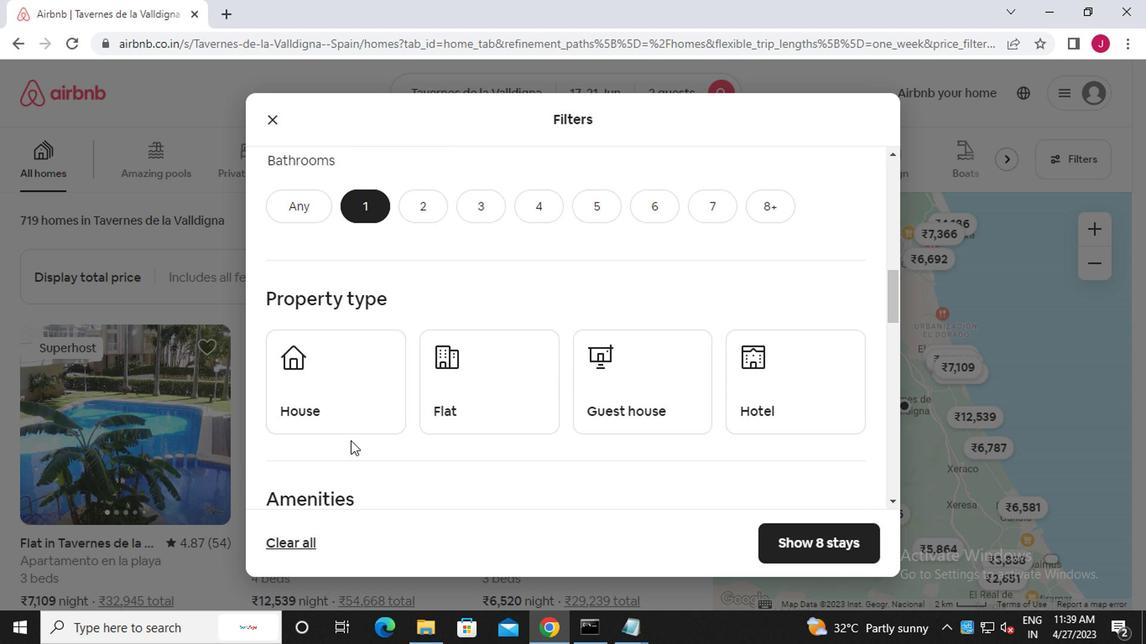 
Action: Mouse pressed left at (340, 407)
Screenshot: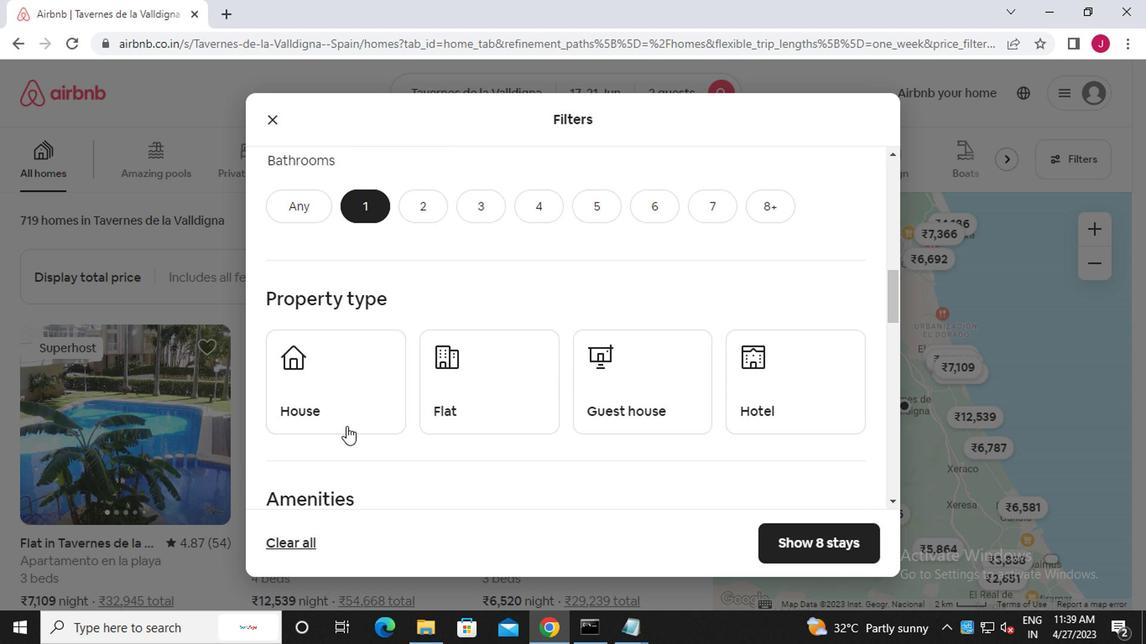 
Action: Mouse moved to (469, 411)
Screenshot: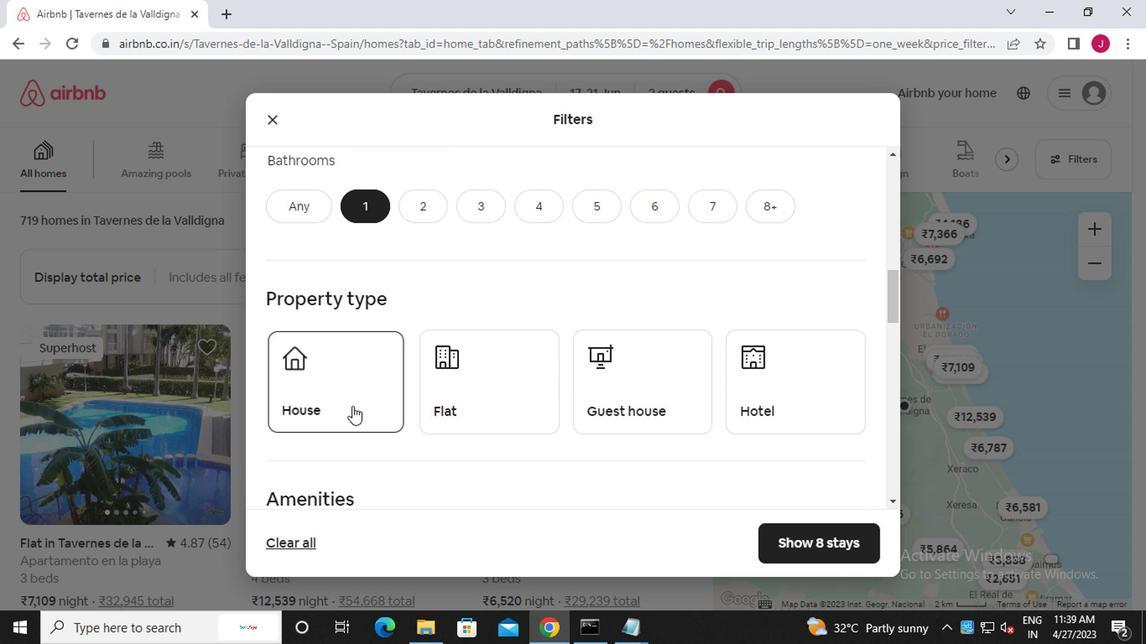 
Action: Mouse pressed left at (469, 411)
Screenshot: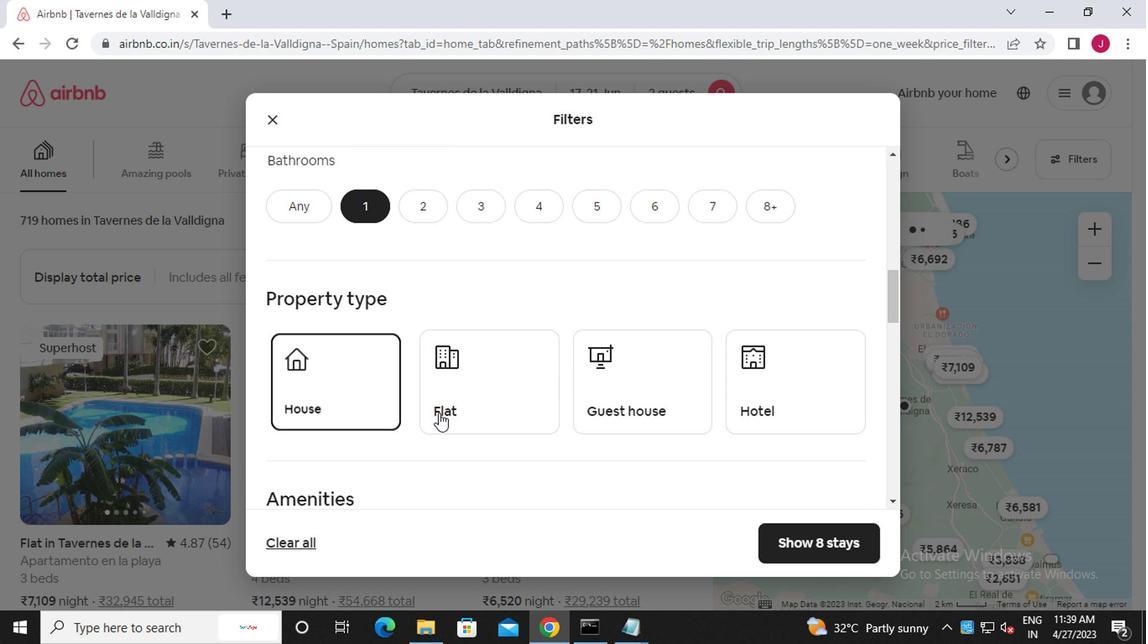 
Action: Mouse moved to (580, 401)
Screenshot: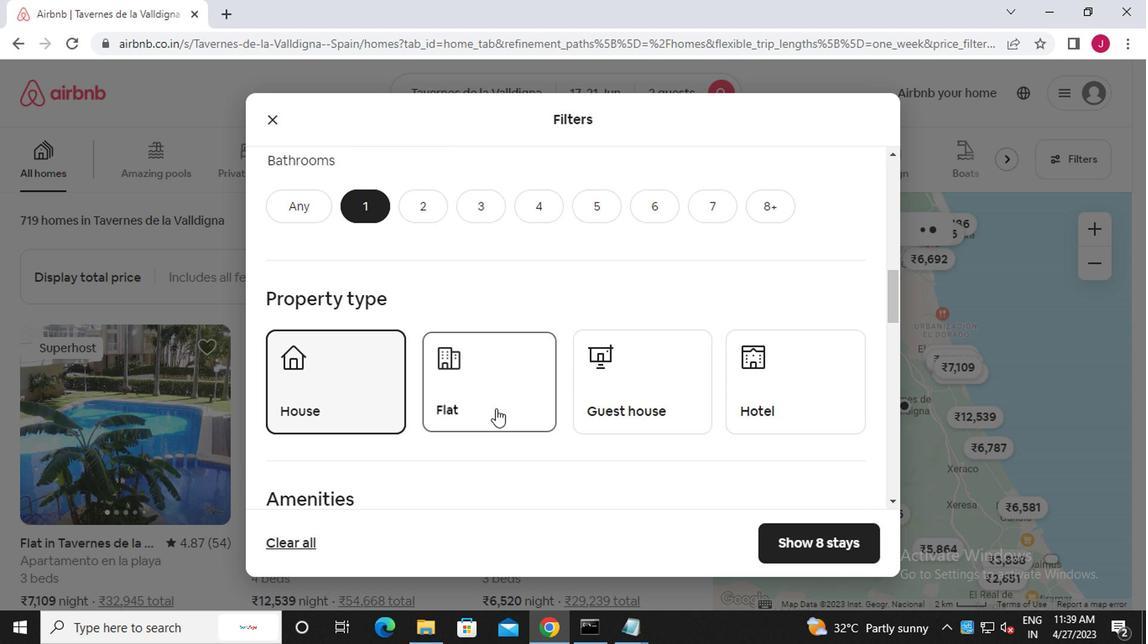 
Action: Mouse pressed left at (580, 401)
Screenshot: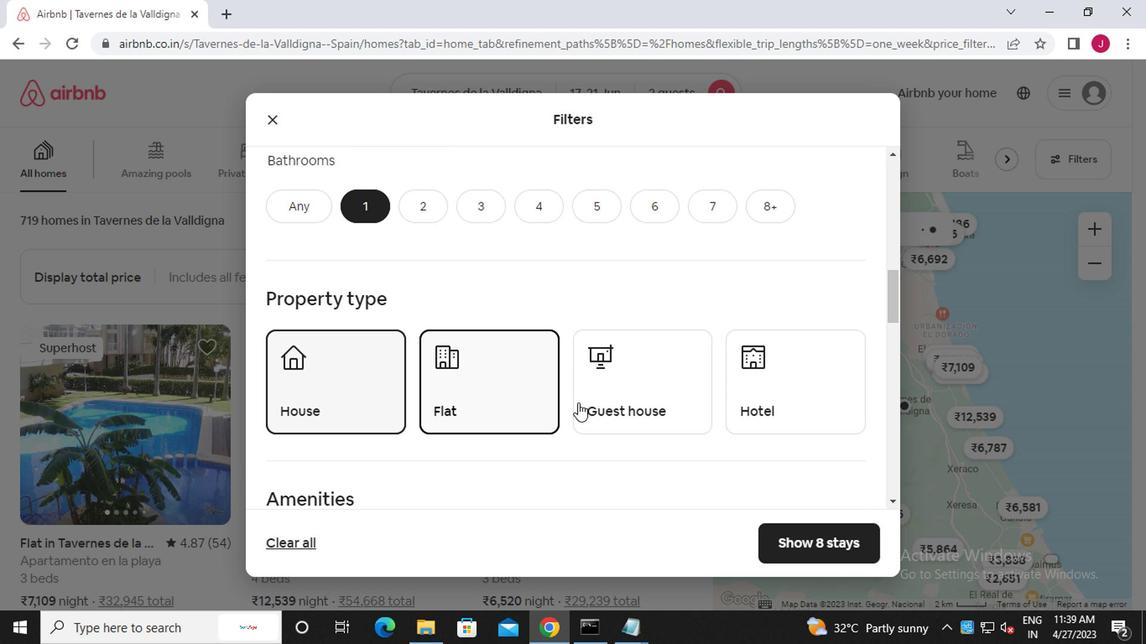 
Action: Mouse moved to (659, 392)
Screenshot: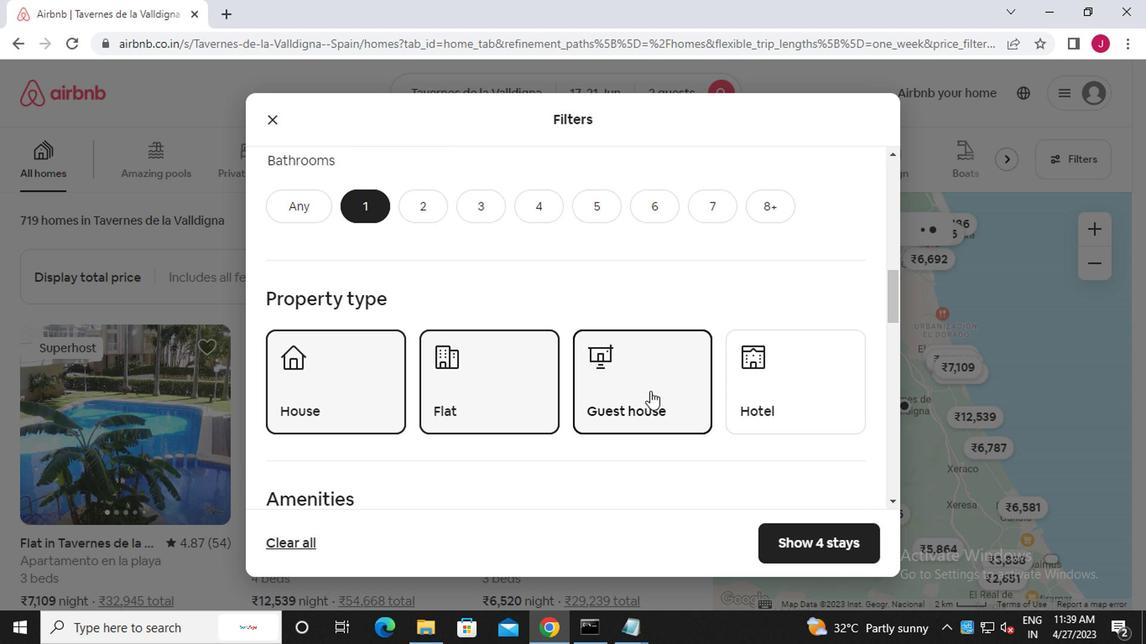 
Action: Mouse scrolled (659, 391) with delta (0, -1)
Screenshot: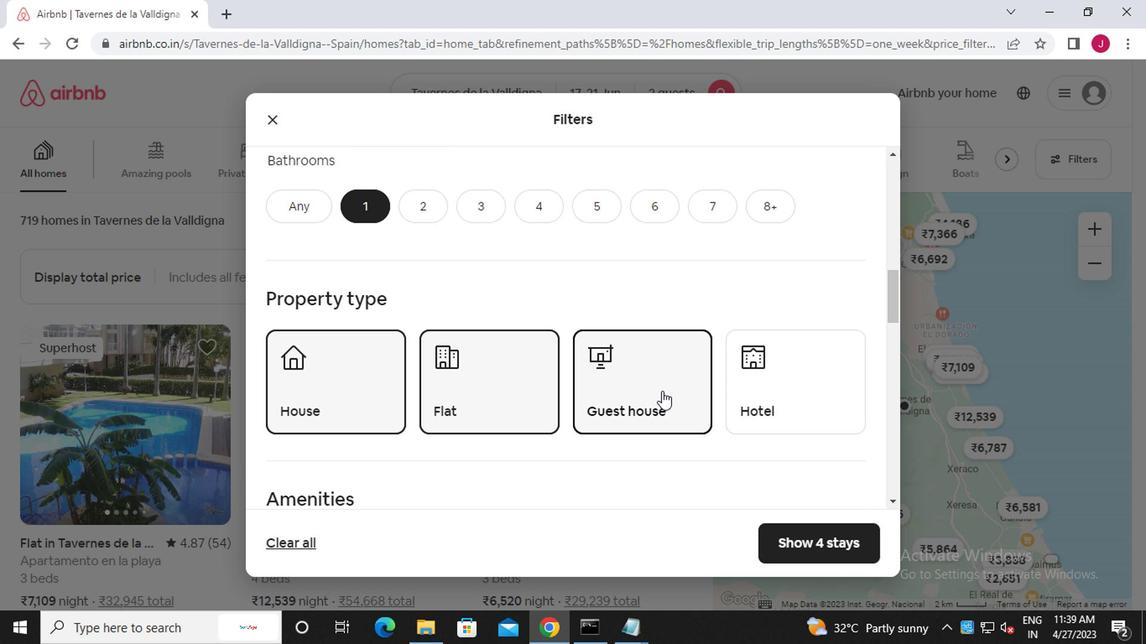 
Action: Mouse scrolled (659, 391) with delta (0, -1)
Screenshot: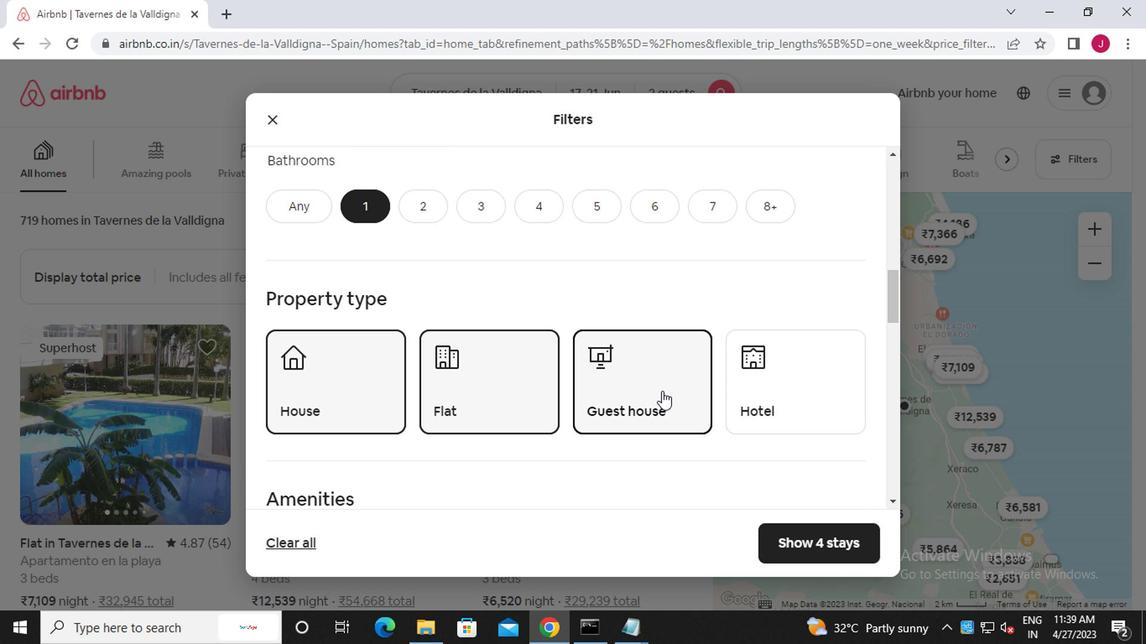 
Action: Mouse scrolled (659, 391) with delta (0, -1)
Screenshot: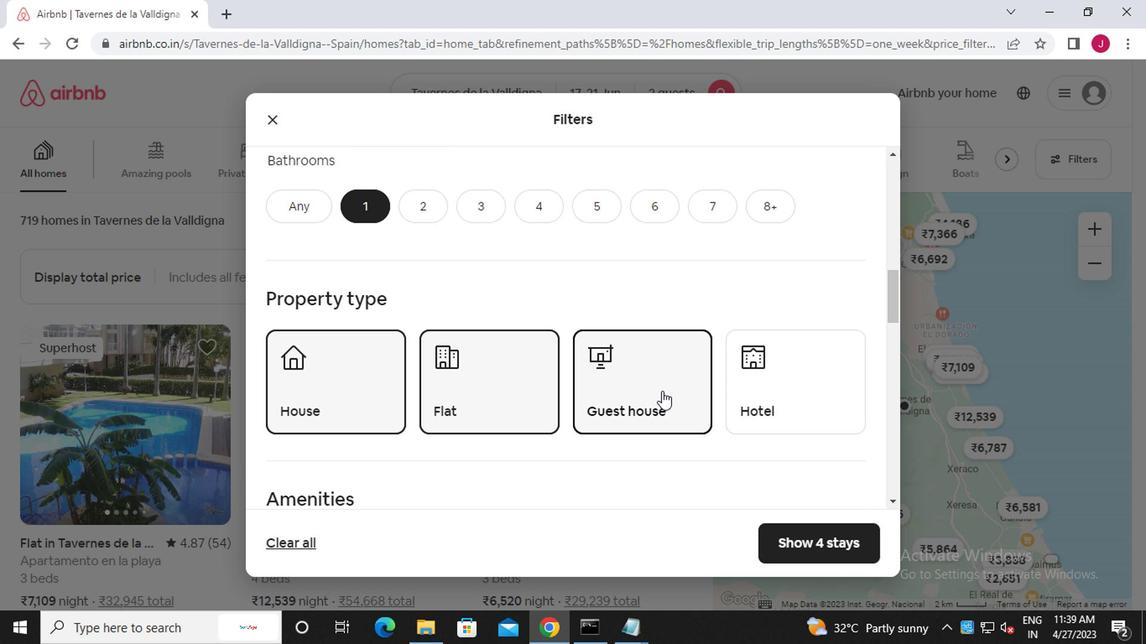 
Action: Mouse moved to (267, 379)
Screenshot: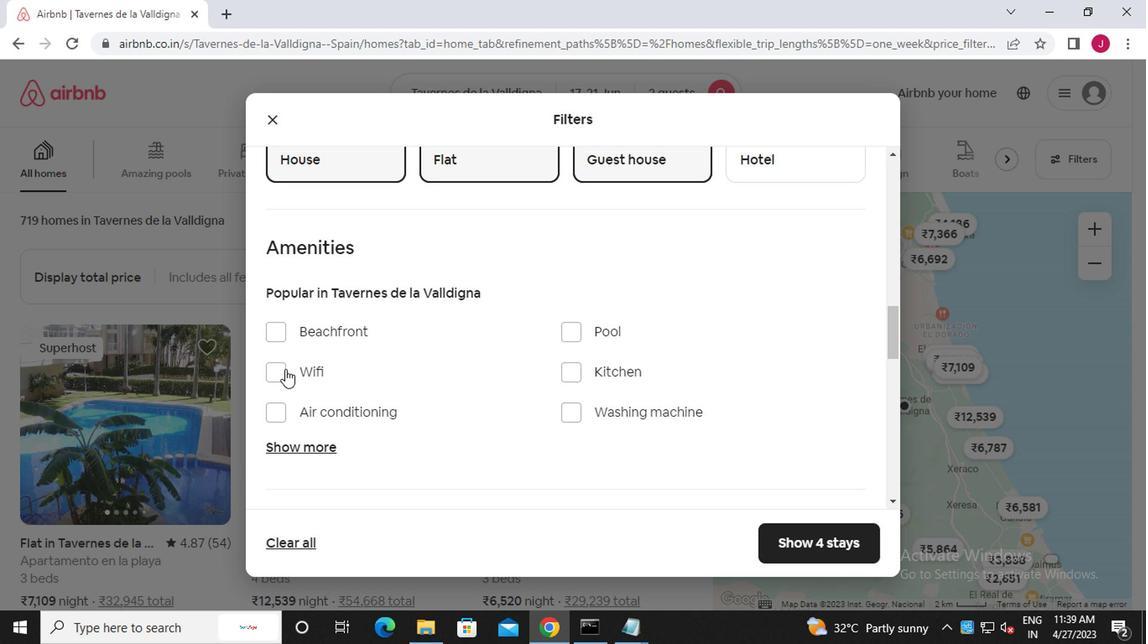 
Action: Mouse pressed left at (267, 379)
Screenshot: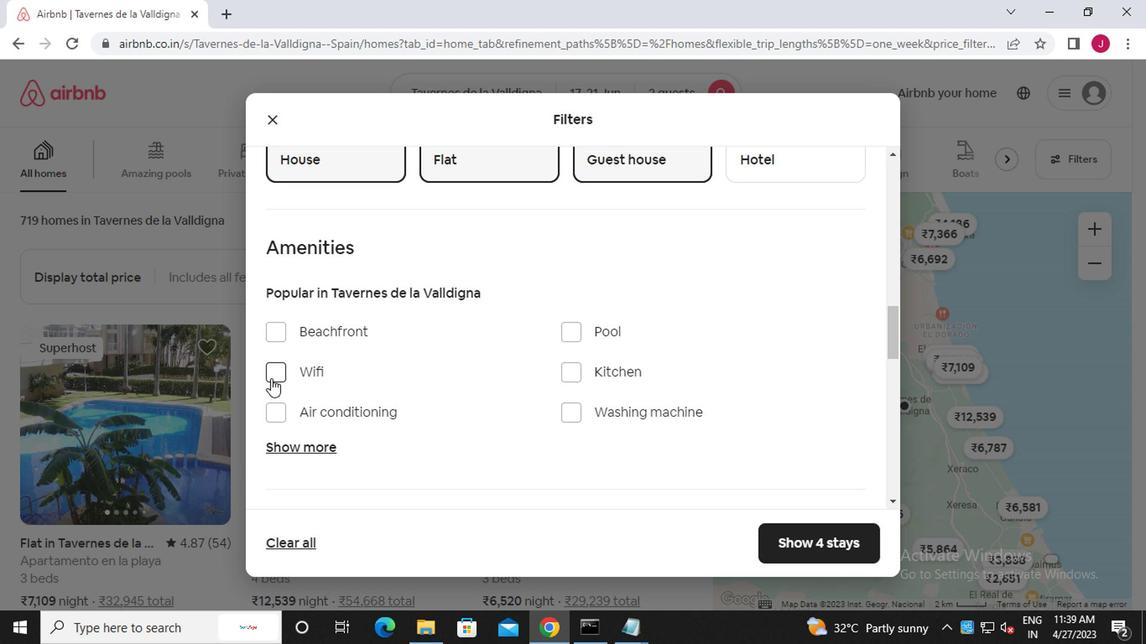 
Action: Mouse moved to (465, 386)
Screenshot: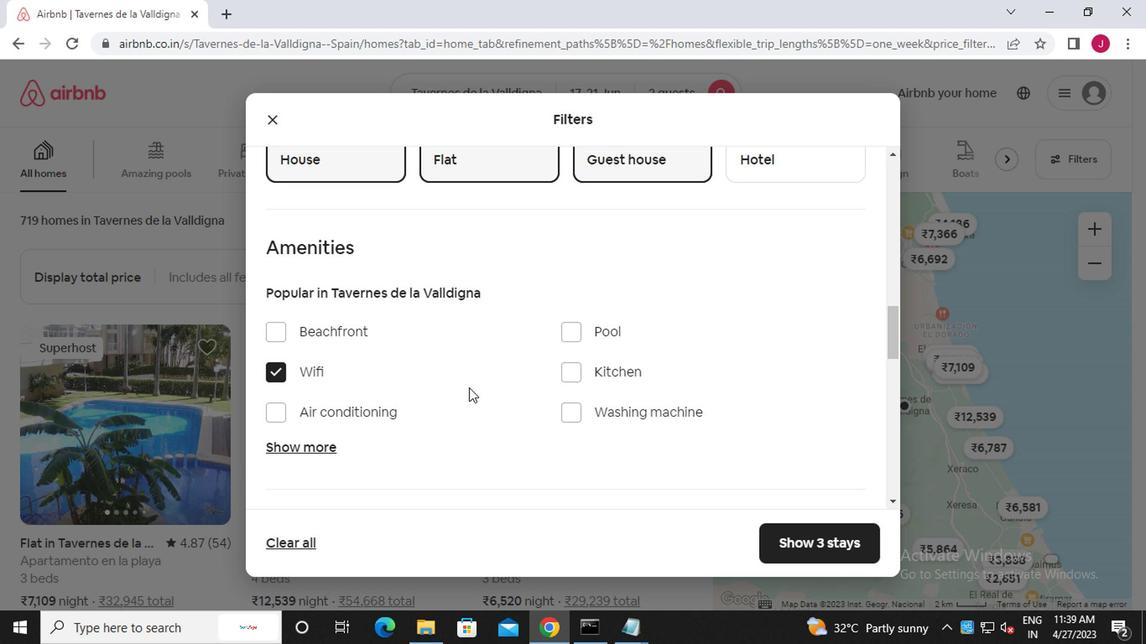 
Action: Mouse scrolled (465, 386) with delta (0, 0)
Screenshot: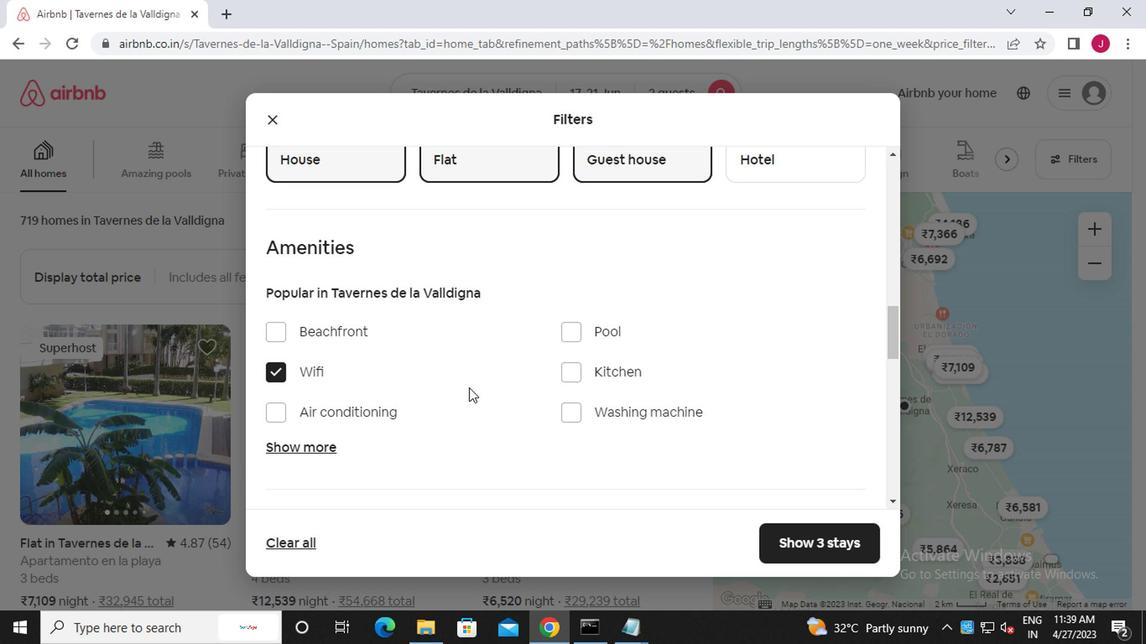 
Action: Mouse scrolled (465, 386) with delta (0, 0)
Screenshot: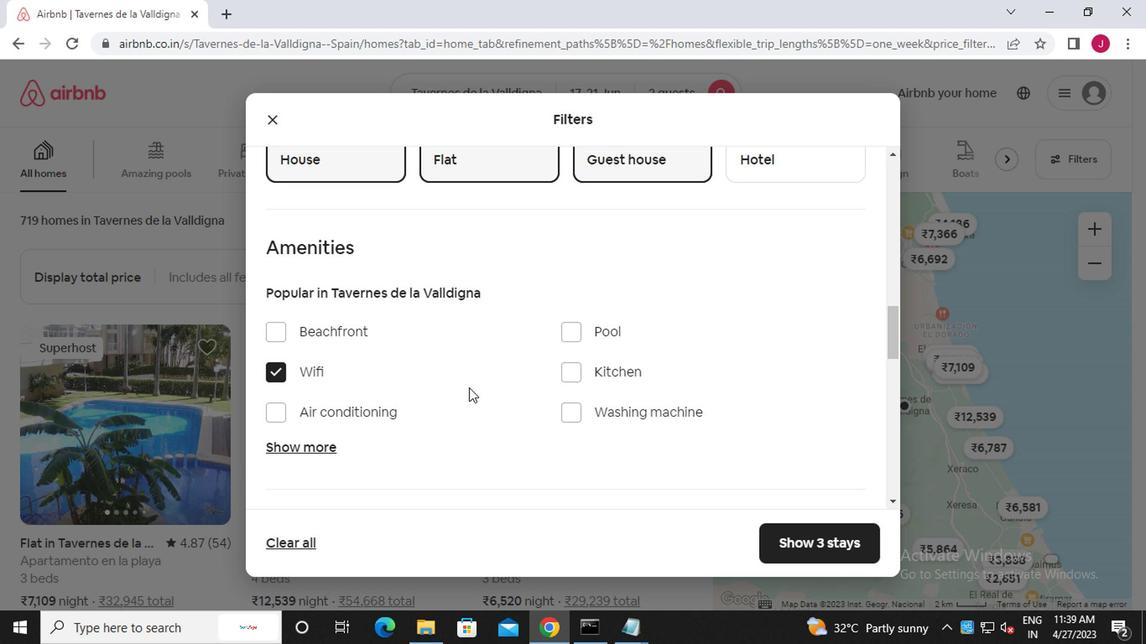 
Action: Mouse scrolled (465, 386) with delta (0, 0)
Screenshot: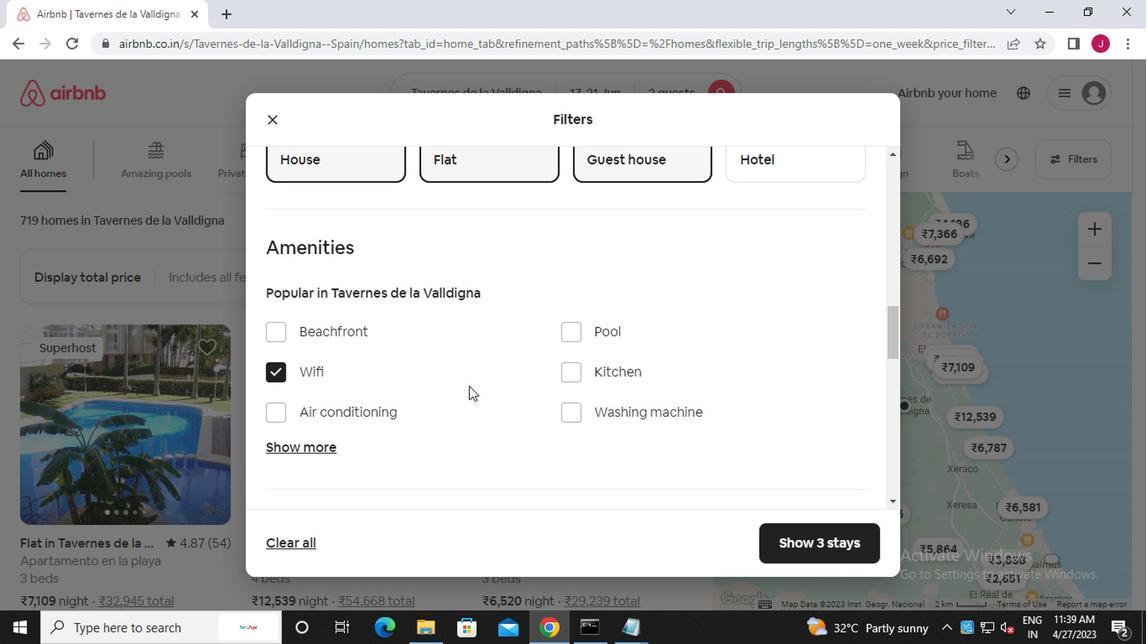 
Action: Mouse scrolled (465, 386) with delta (0, 0)
Screenshot: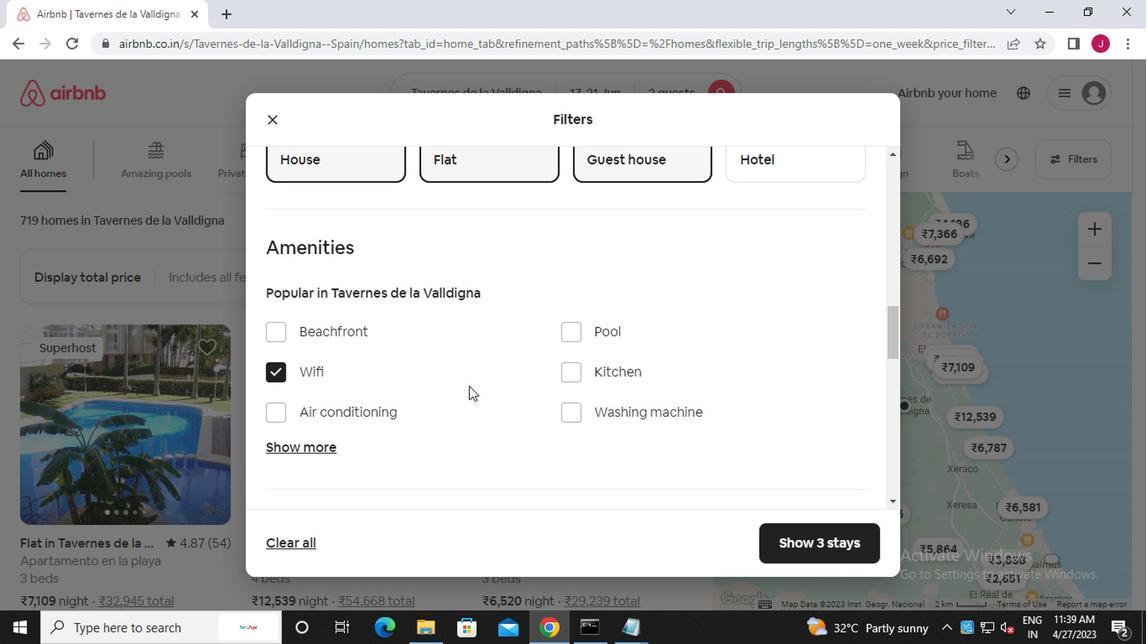 
Action: Mouse scrolled (465, 386) with delta (0, 0)
Screenshot: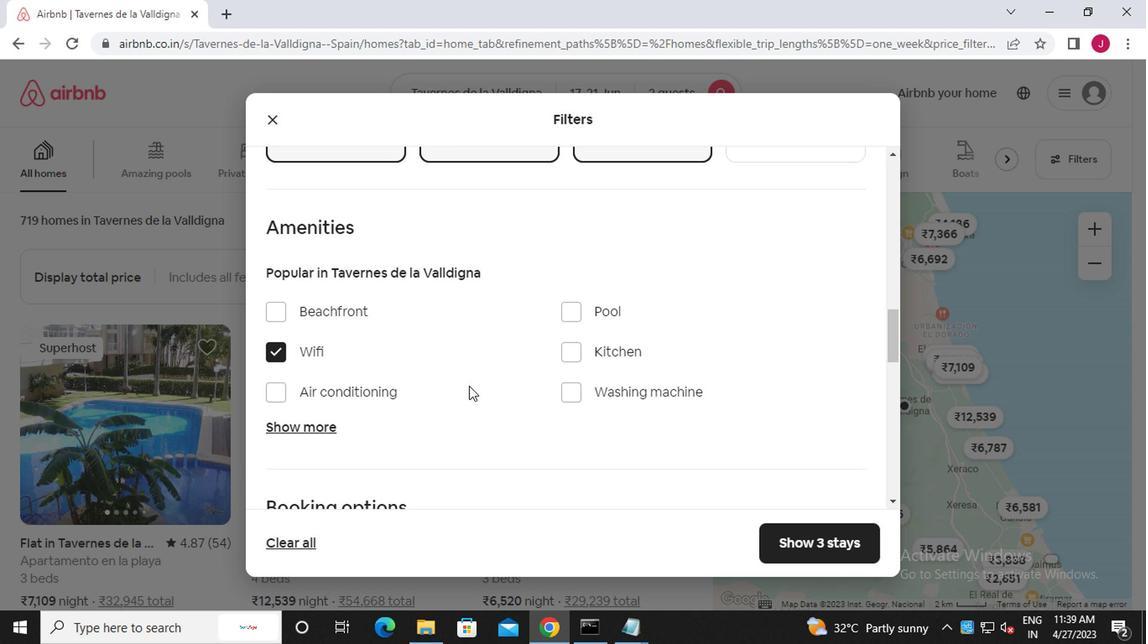
Action: Mouse moved to (465, 386)
Screenshot: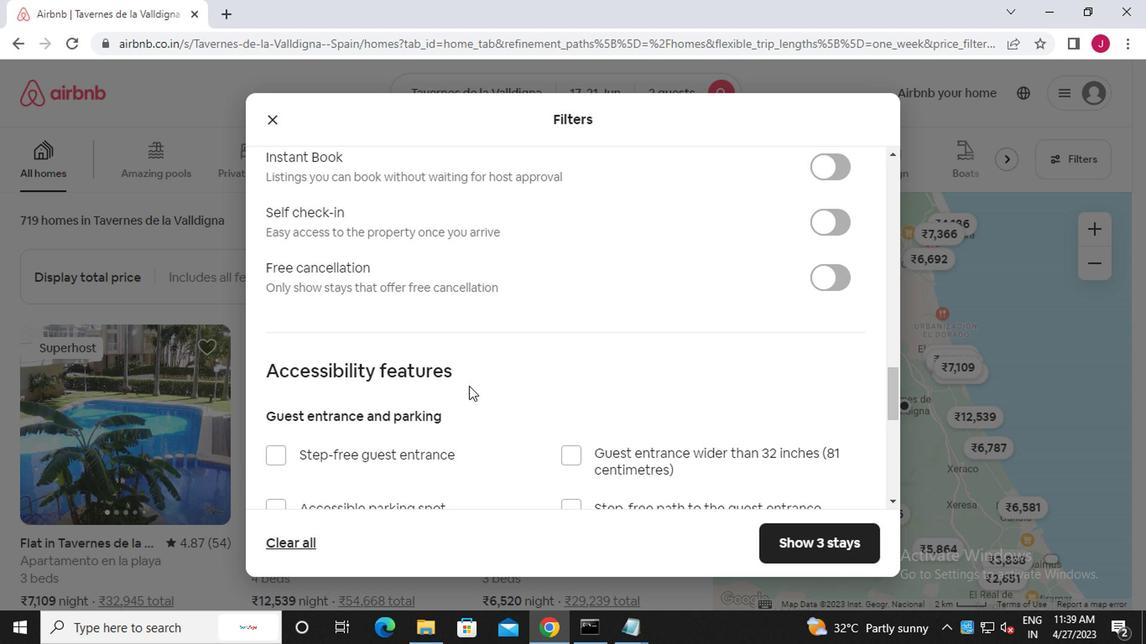 
Action: Mouse scrolled (465, 386) with delta (0, 0)
Screenshot: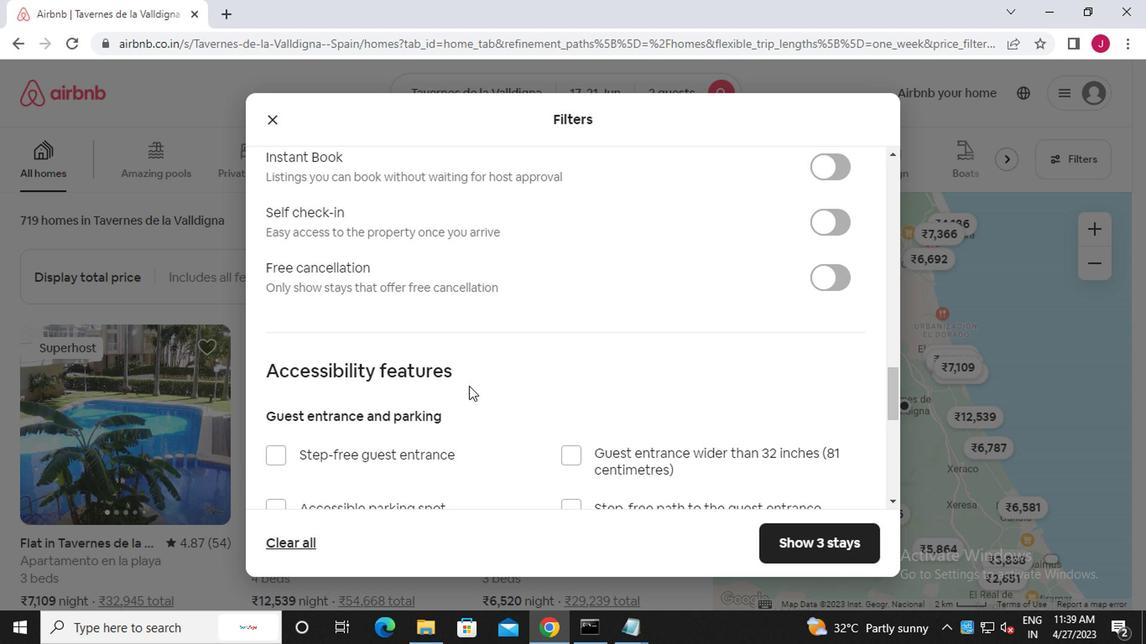 
Action: Mouse moved to (459, 391)
Screenshot: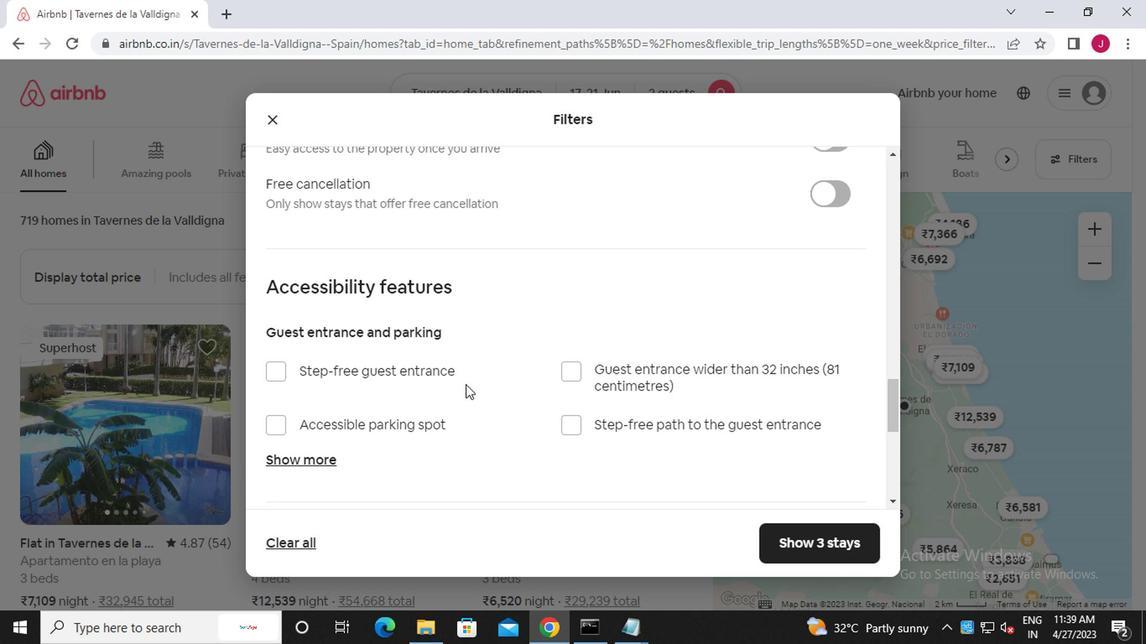 
Action: Mouse scrolled (459, 390) with delta (0, 0)
Screenshot: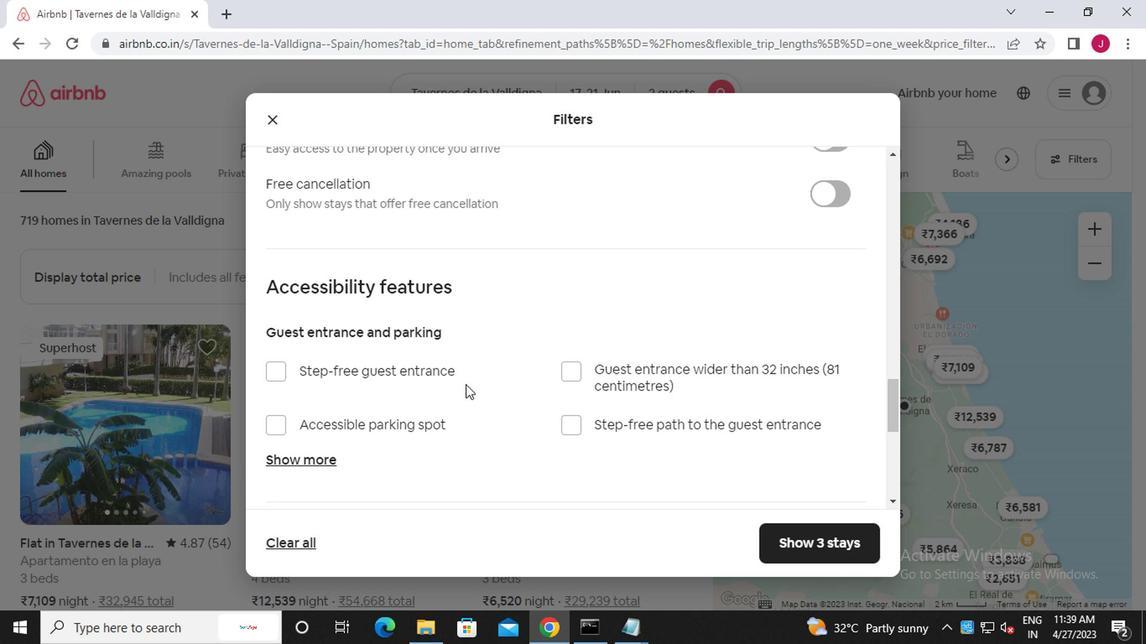 
Action: Mouse moved to (475, 373)
Screenshot: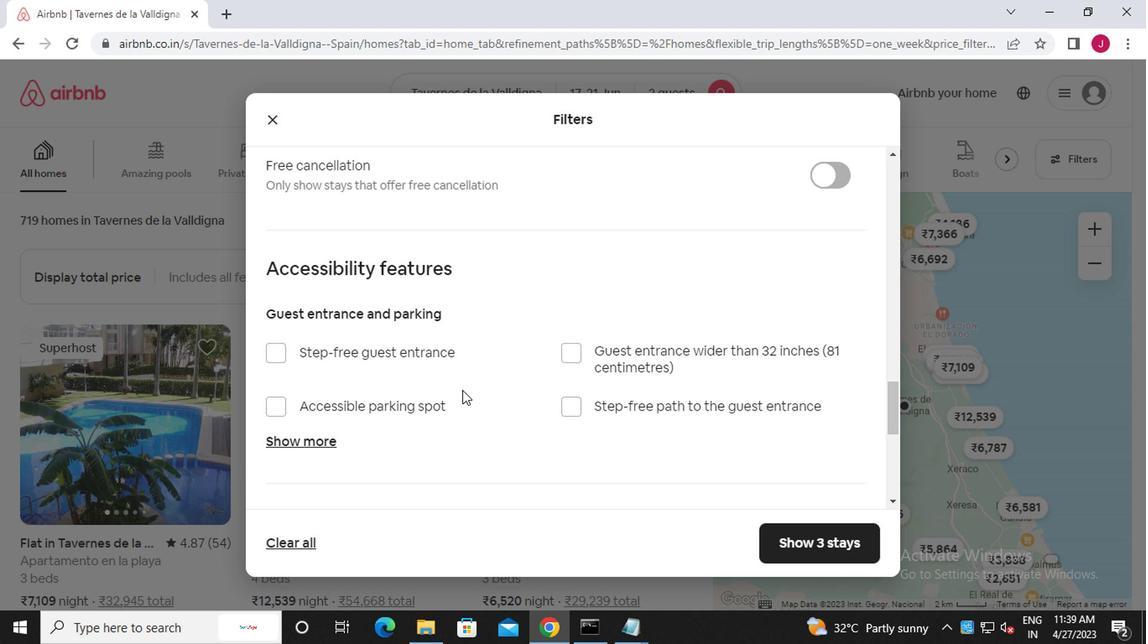
Action: Mouse scrolled (475, 374) with delta (0, 0)
Screenshot: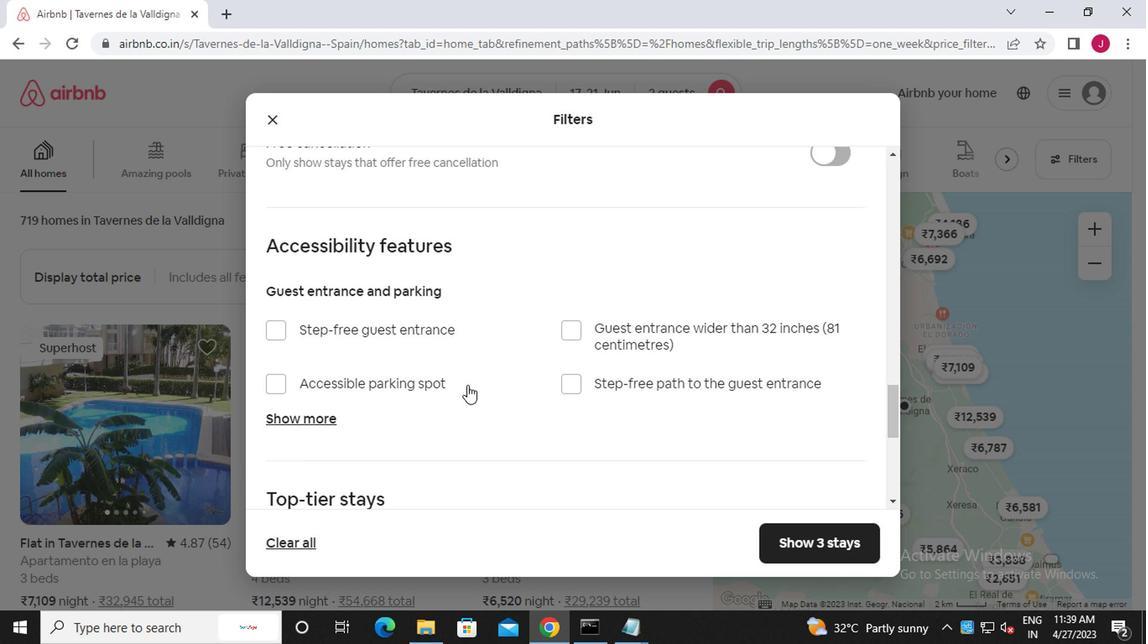 
Action: Mouse moved to (475, 373)
Screenshot: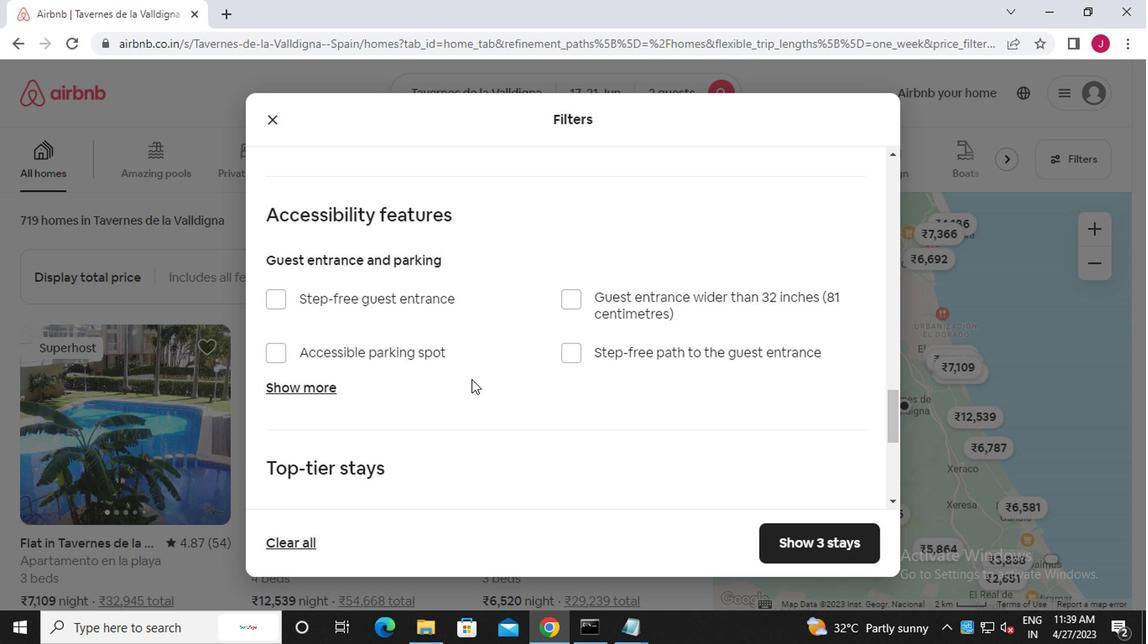 
Action: Mouse scrolled (475, 374) with delta (0, 0)
Screenshot: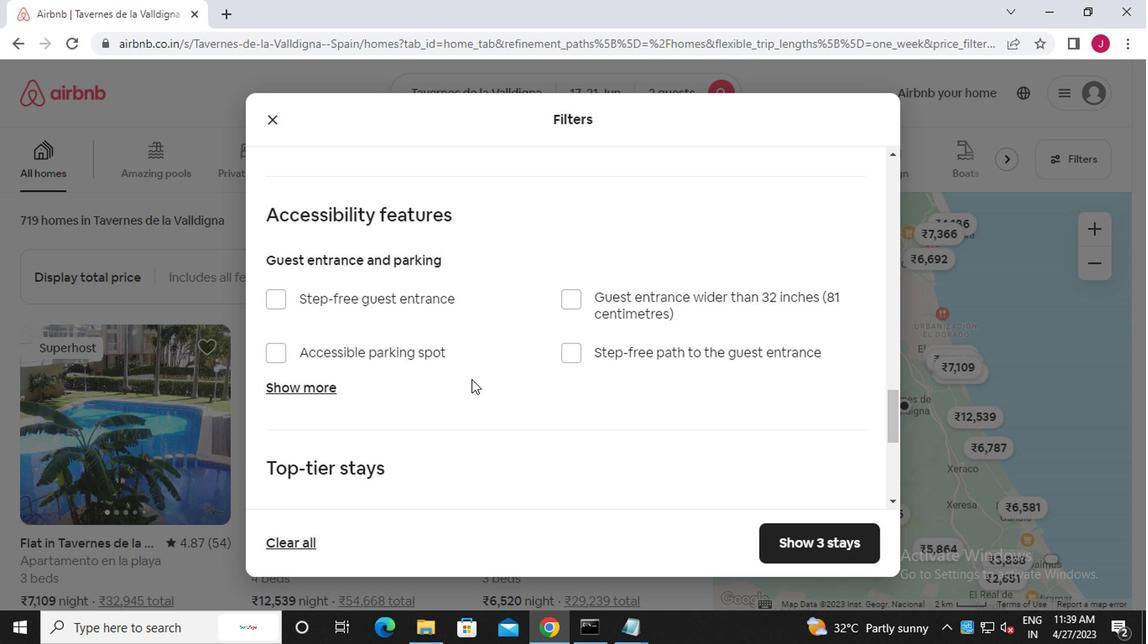 
Action: Mouse moved to (819, 230)
Screenshot: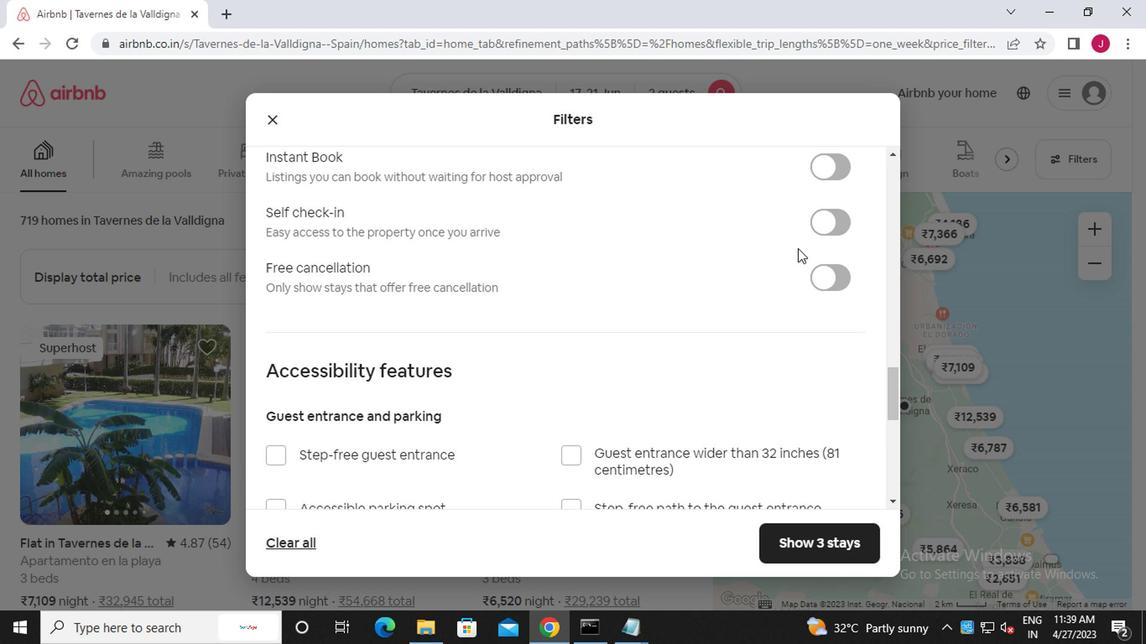 
Action: Mouse pressed left at (819, 230)
Screenshot: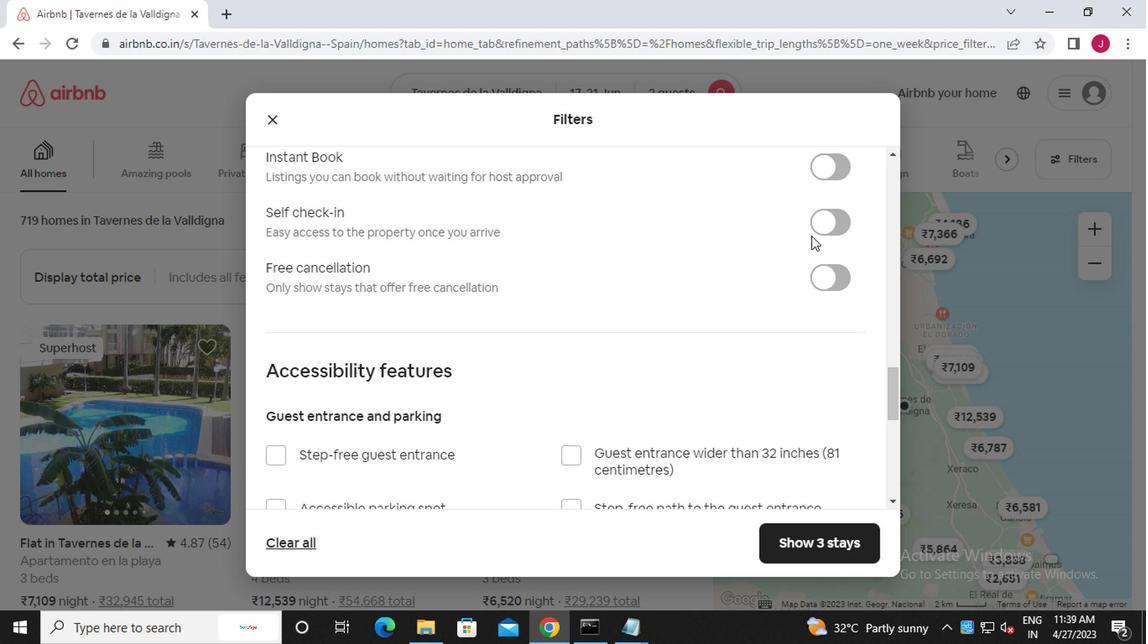 
Action: Mouse moved to (483, 358)
Screenshot: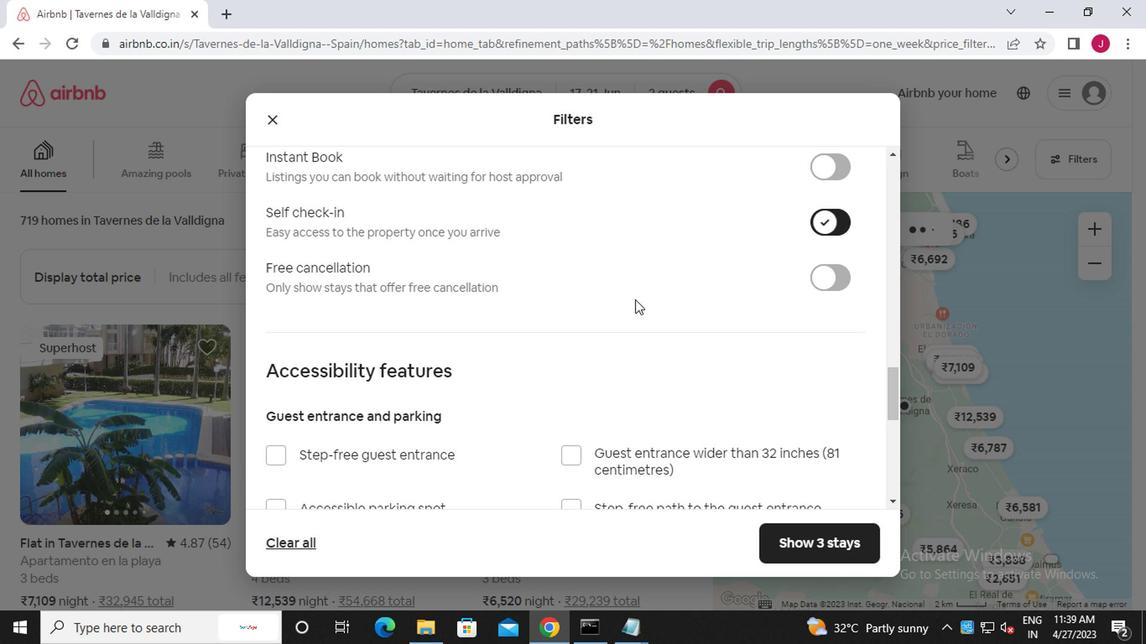
Action: Mouse scrolled (483, 357) with delta (0, -1)
Screenshot: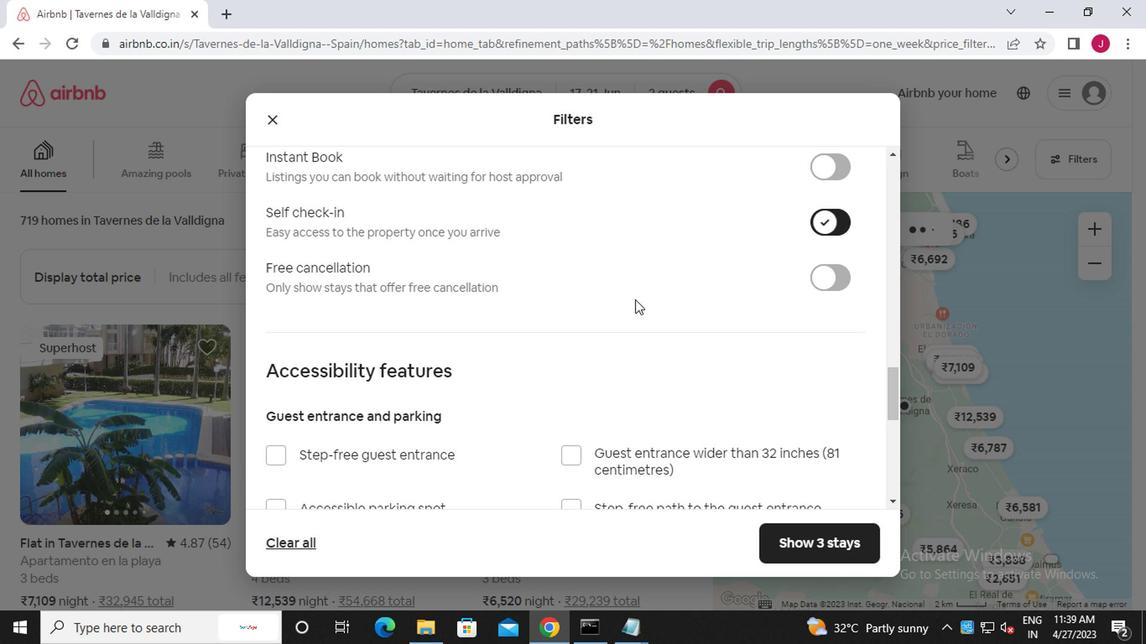 
Action: Mouse moved to (482, 358)
Screenshot: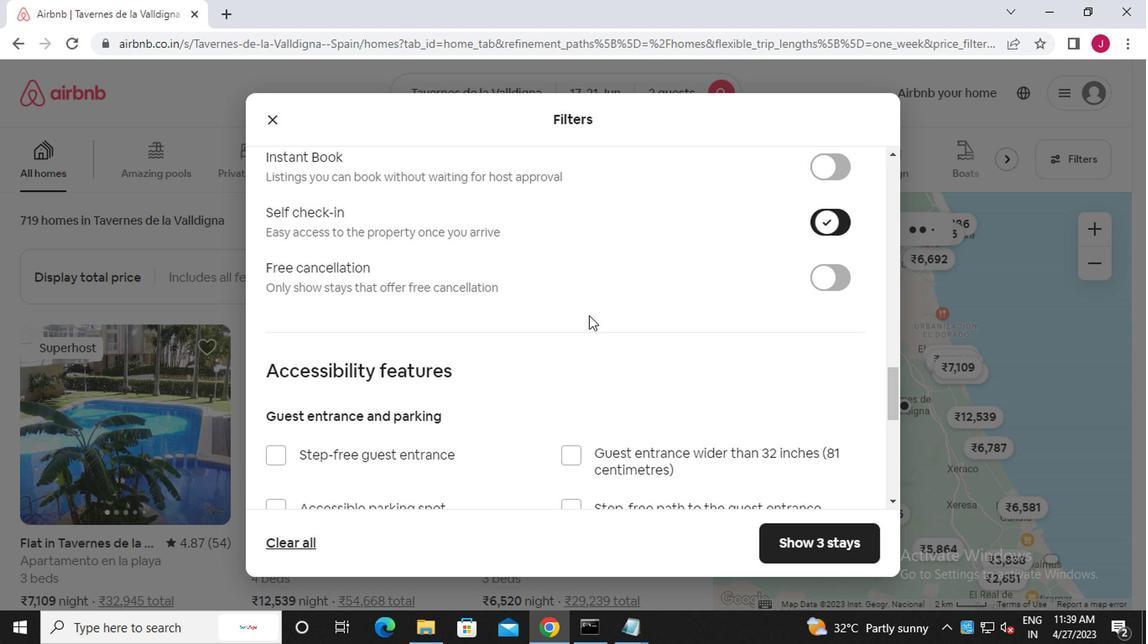 
Action: Mouse scrolled (482, 357) with delta (0, -1)
Screenshot: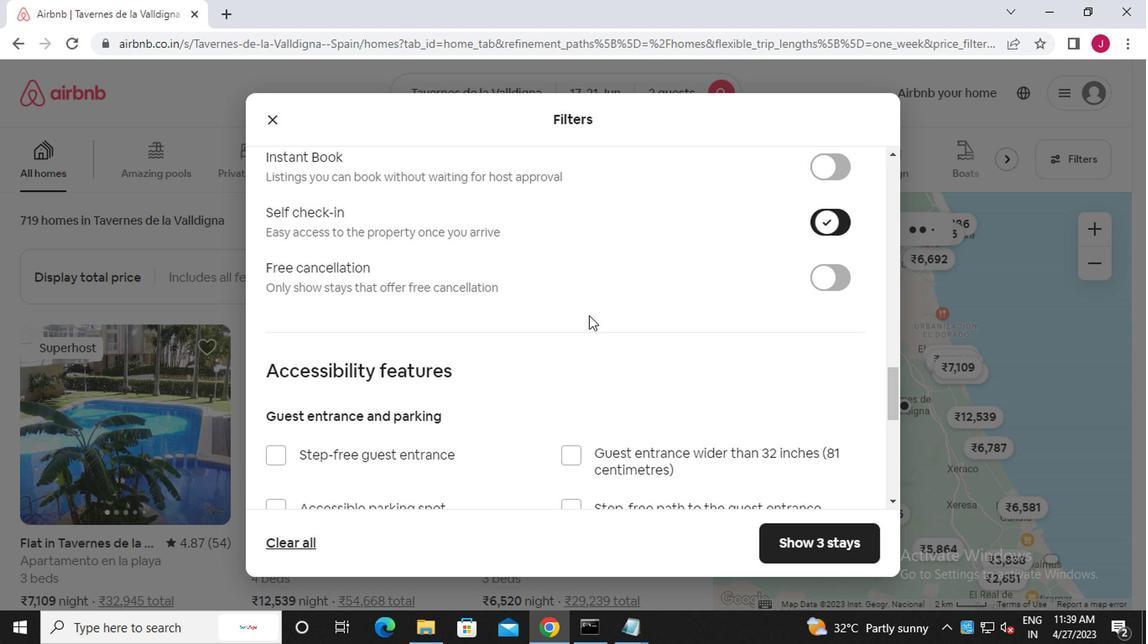 
Action: Mouse moved to (482, 359)
Screenshot: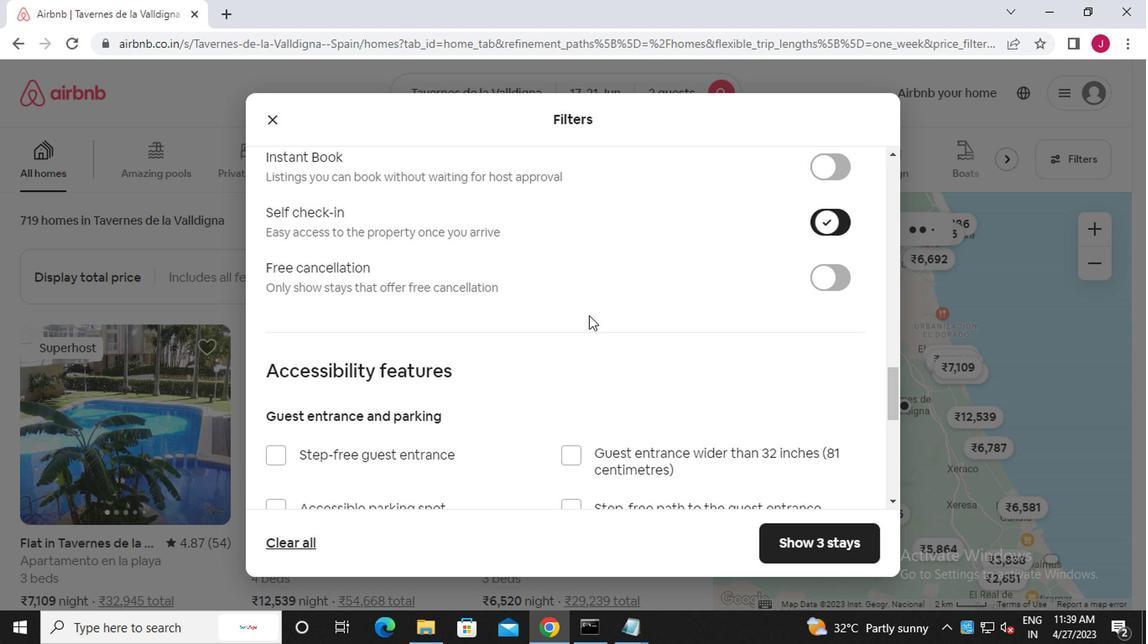 
Action: Mouse scrolled (482, 358) with delta (0, 0)
Screenshot: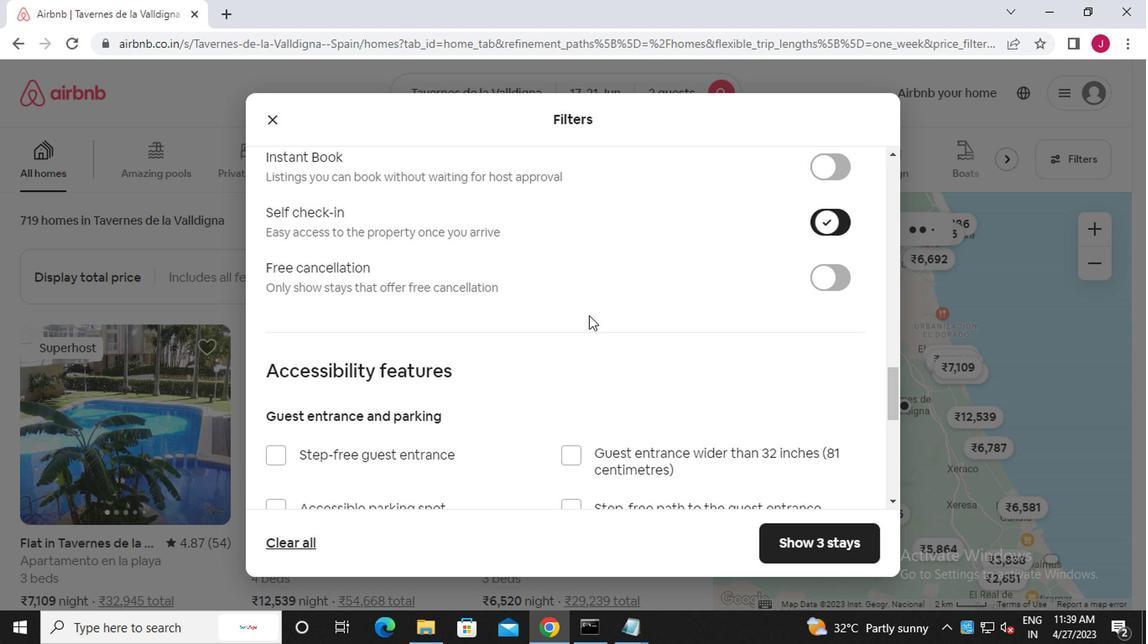 
Action: Mouse scrolled (482, 358) with delta (0, 0)
Screenshot: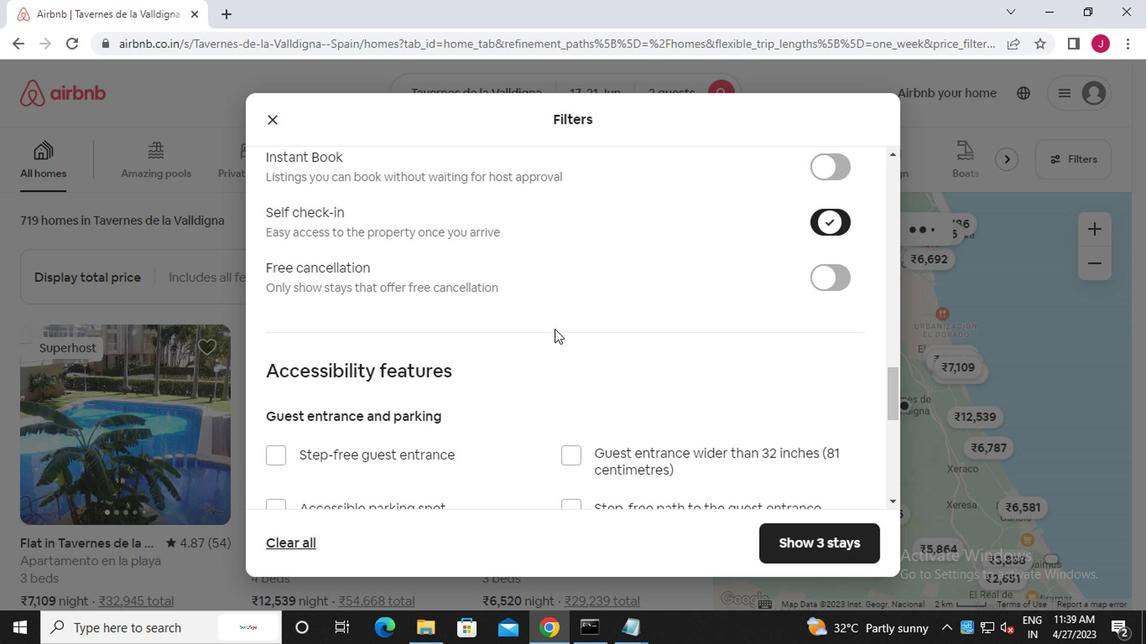 
Action: Mouse scrolled (482, 358) with delta (0, 0)
Screenshot: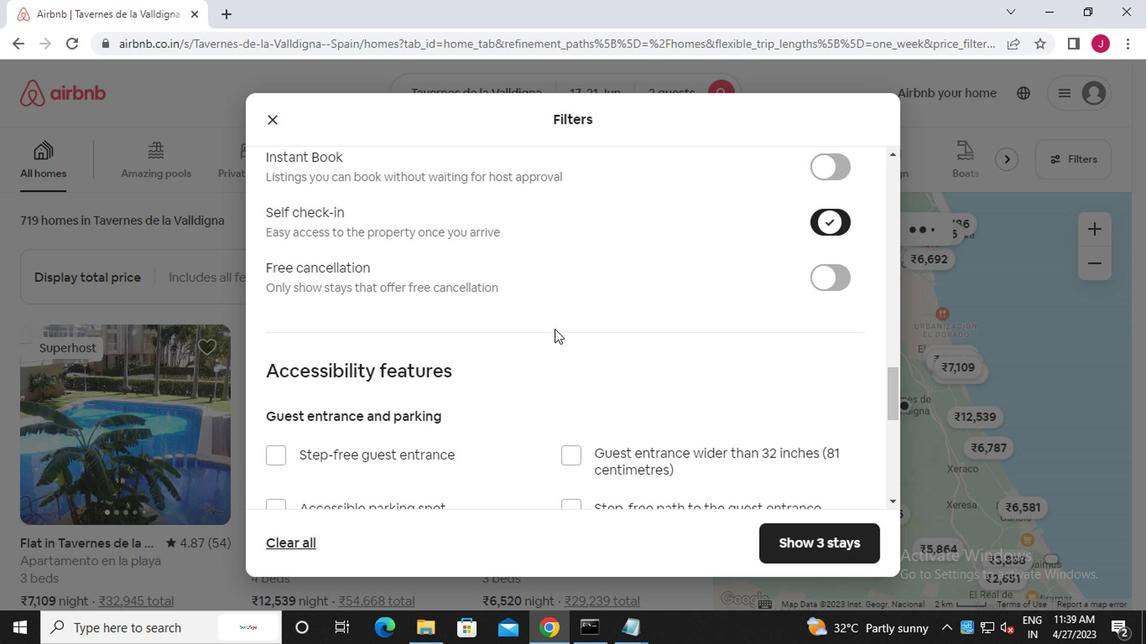 
Action: Mouse moved to (481, 359)
Screenshot: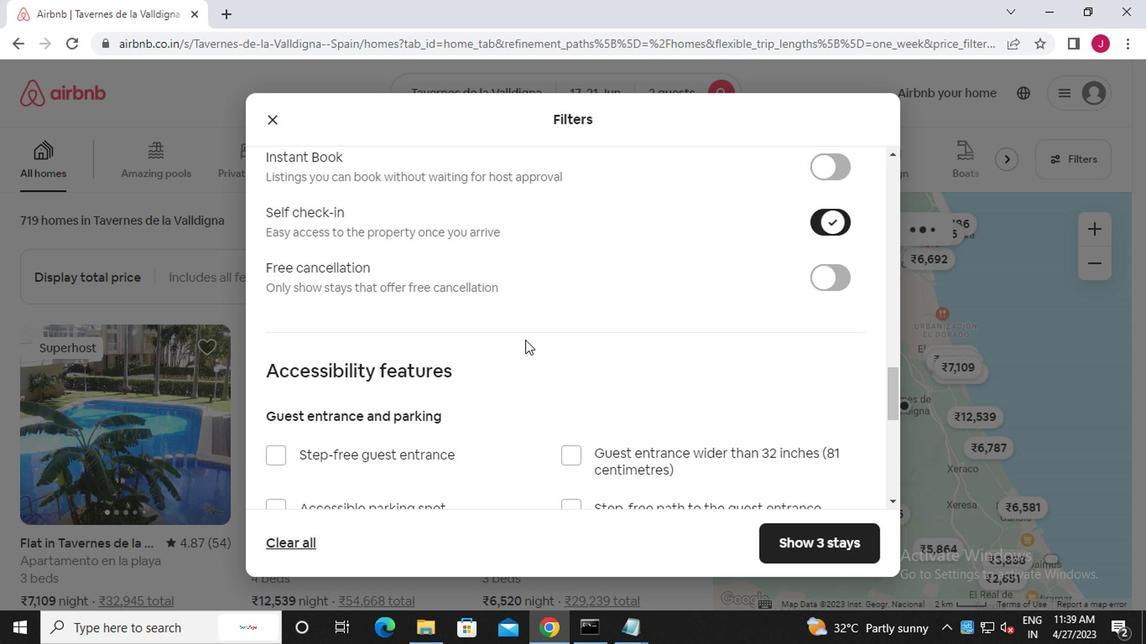 
Action: Mouse scrolled (481, 358) with delta (0, 0)
Screenshot: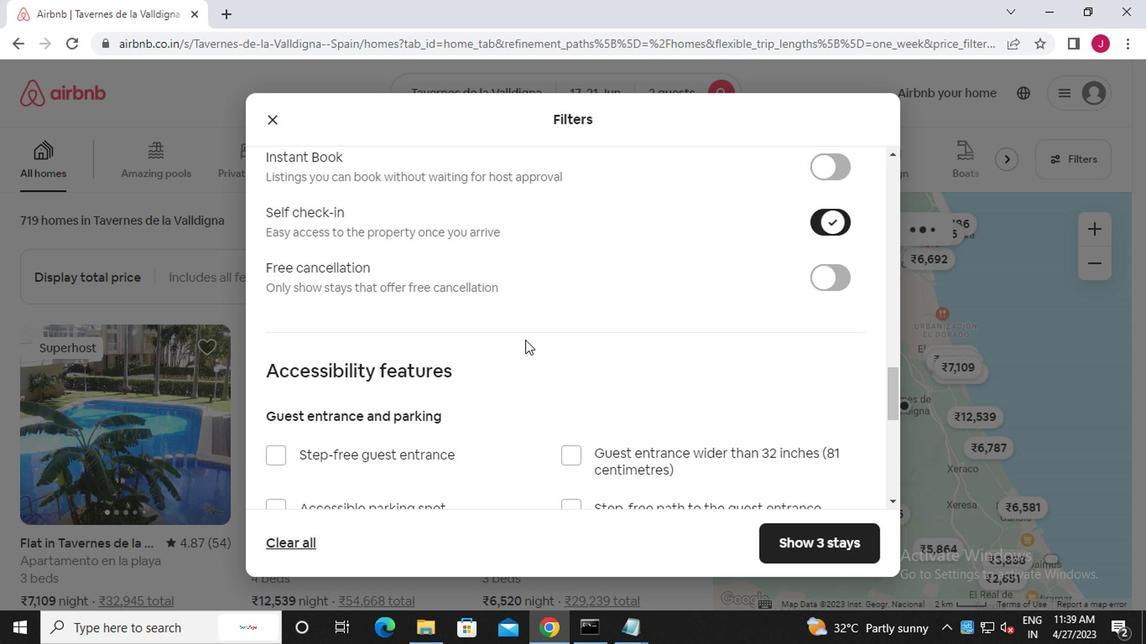 
Action: Mouse moved to (283, 403)
Screenshot: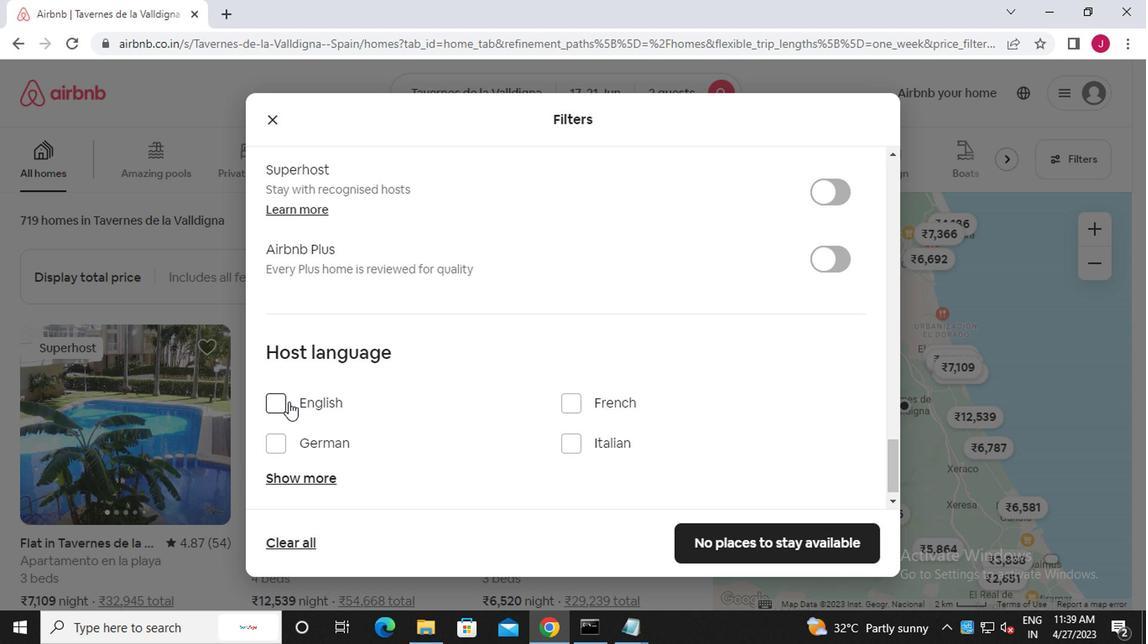 
Action: Mouse pressed left at (283, 403)
Screenshot: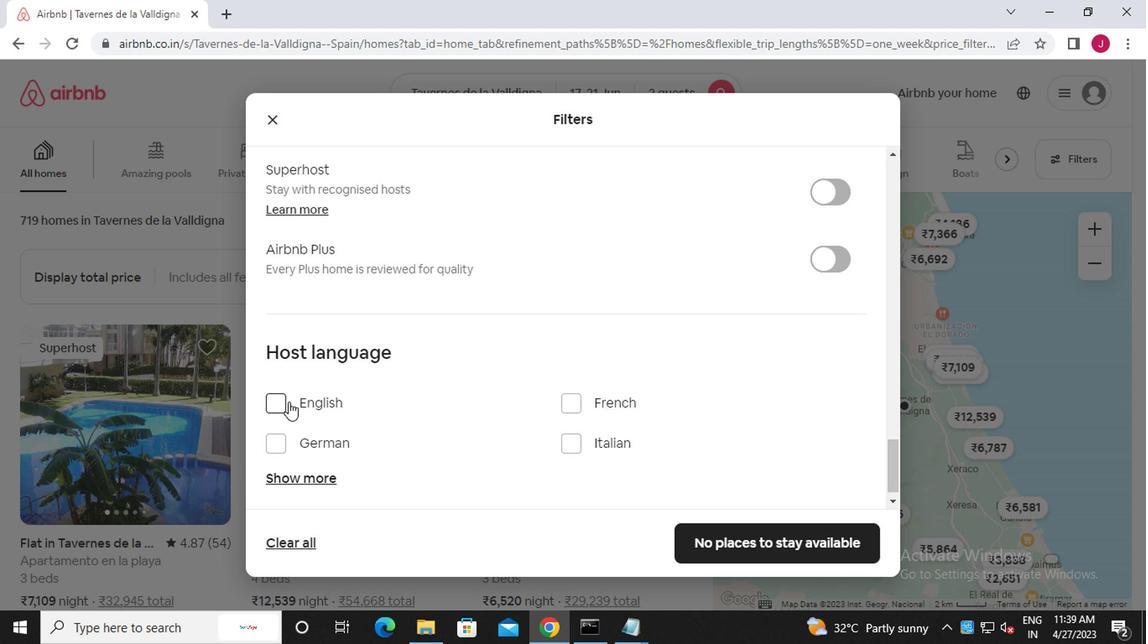 
Action: Mouse moved to (748, 537)
Screenshot: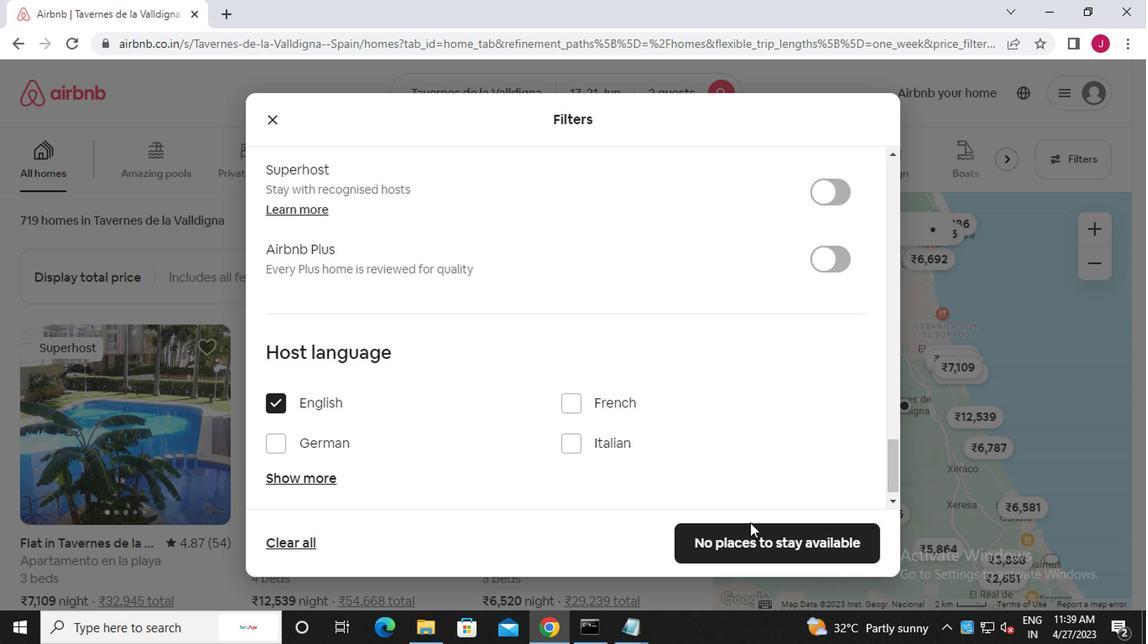 
Action: Mouse pressed left at (748, 537)
Screenshot: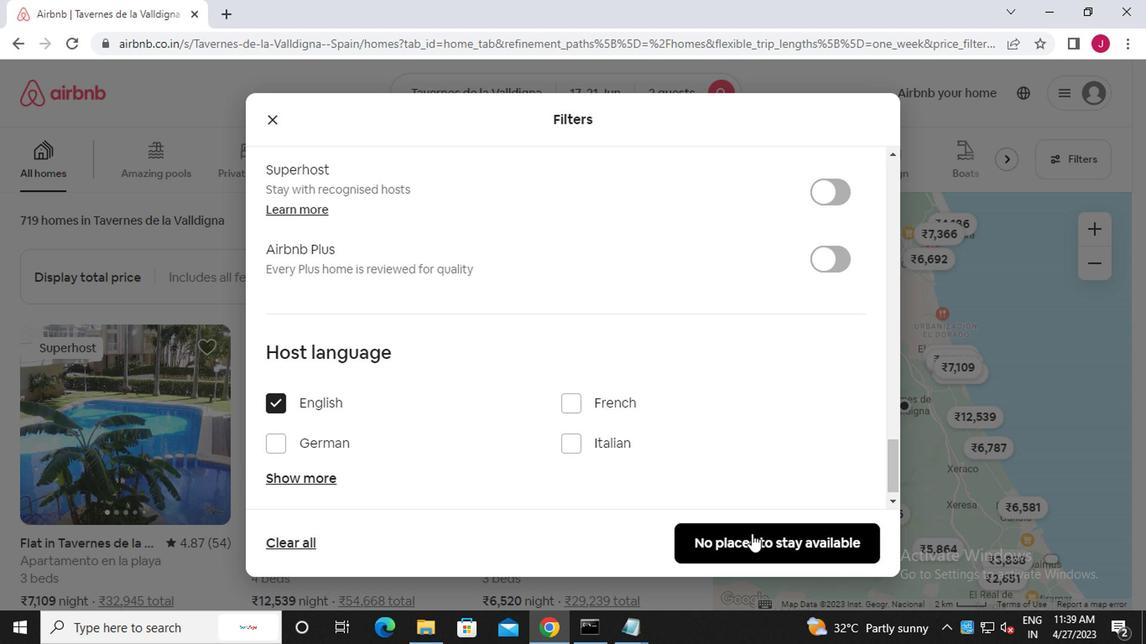 
Action: Mouse moved to (738, 527)
Screenshot: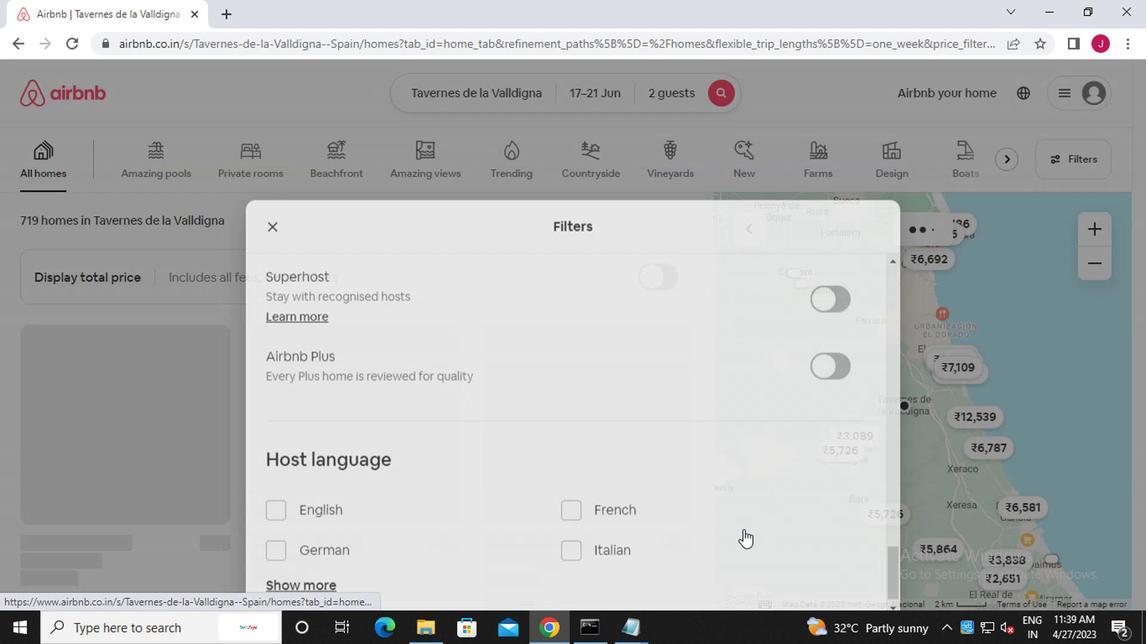 
